 Task: In Heading Arial with underline. Font size of heading  '18'Font style of data Calibri. Font size of data  9Alignment of headline & data Align center. Fill color in heading,  RedFont color of data Black Apply border in Data No BorderIn the sheet   Sparkle Sales review book
Action: Mouse moved to (290, 595)
Screenshot: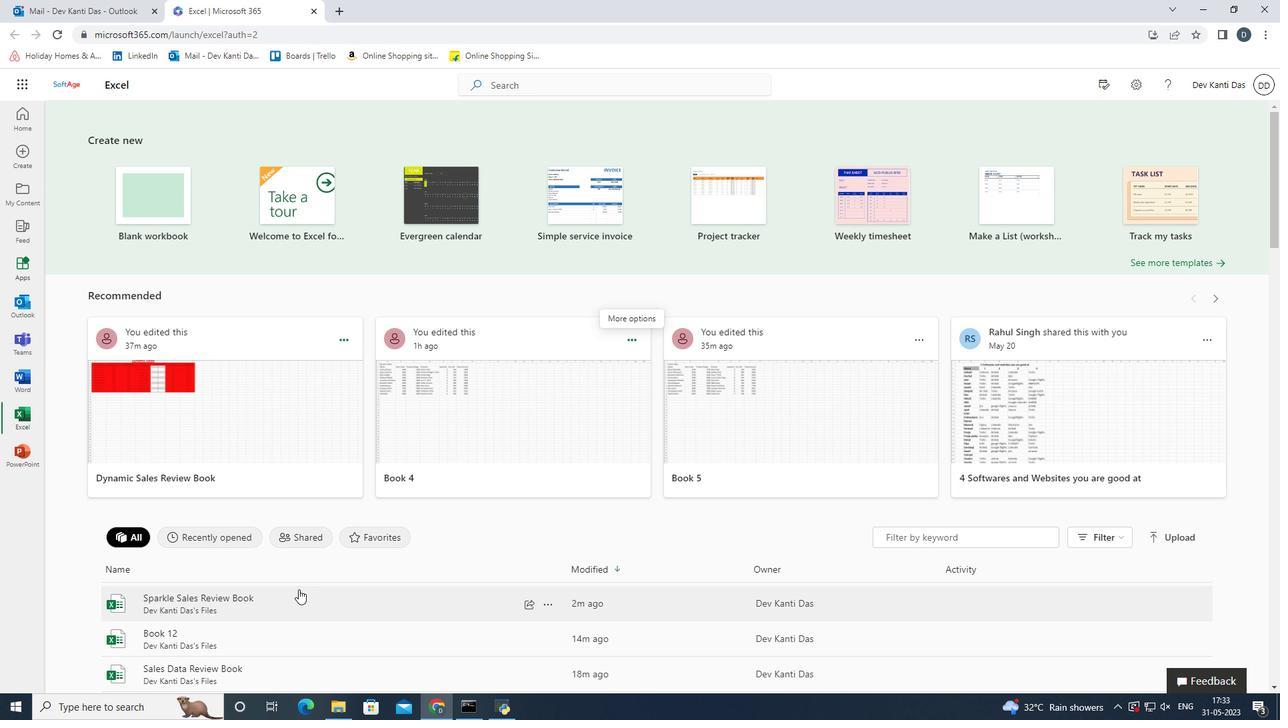 
Action: Mouse pressed left at (290, 595)
Screenshot: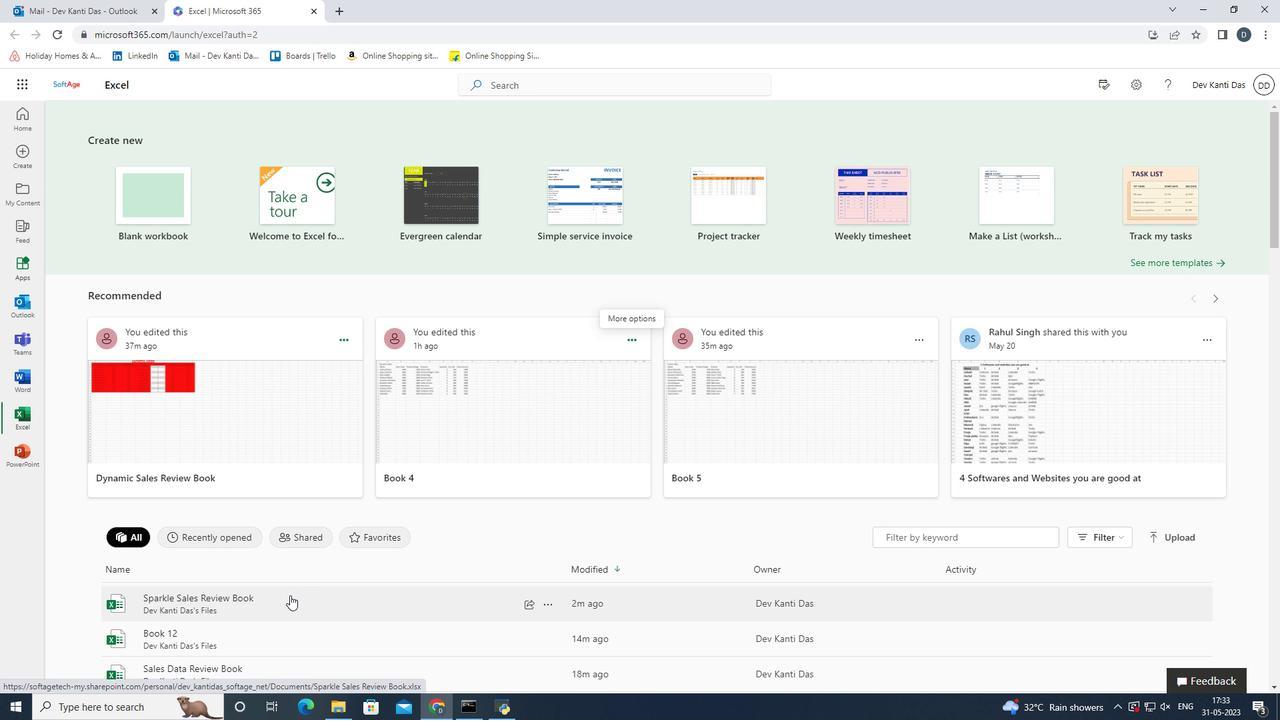 
Action: Mouse moved to (131, 234)
Screenshot: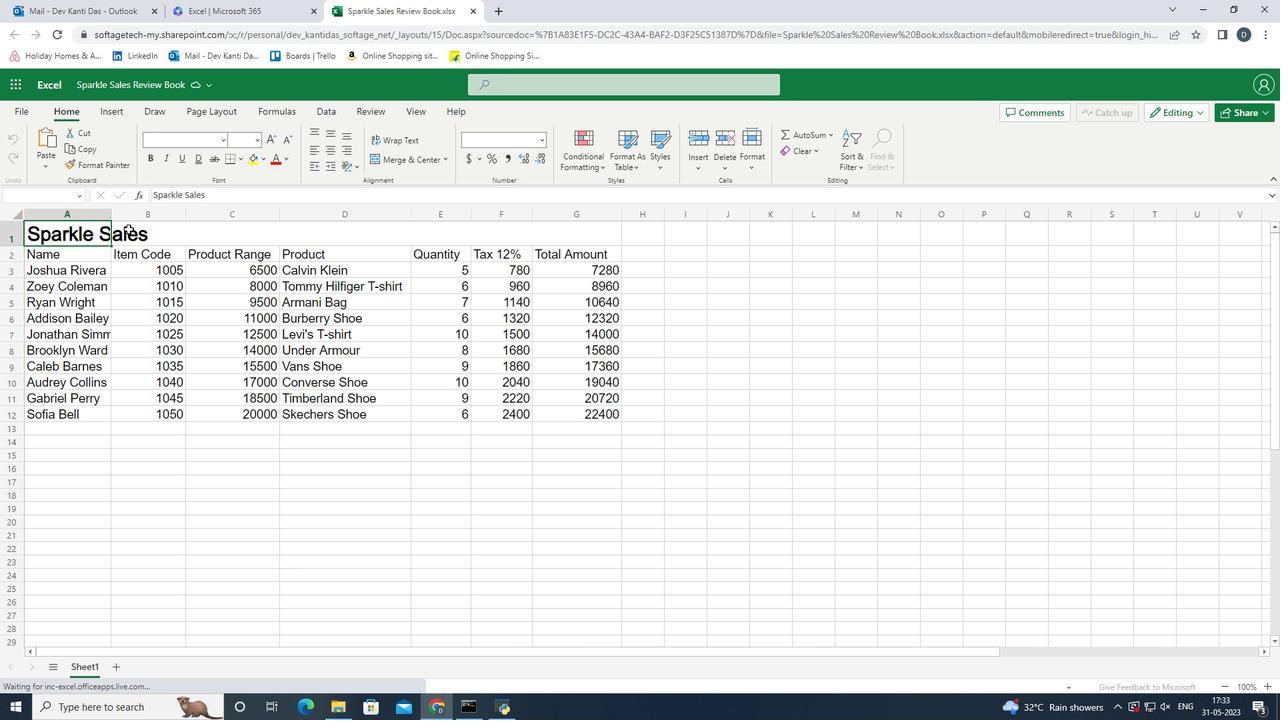 
Action: Mouse pressed left at (131, 234)
Screenshot: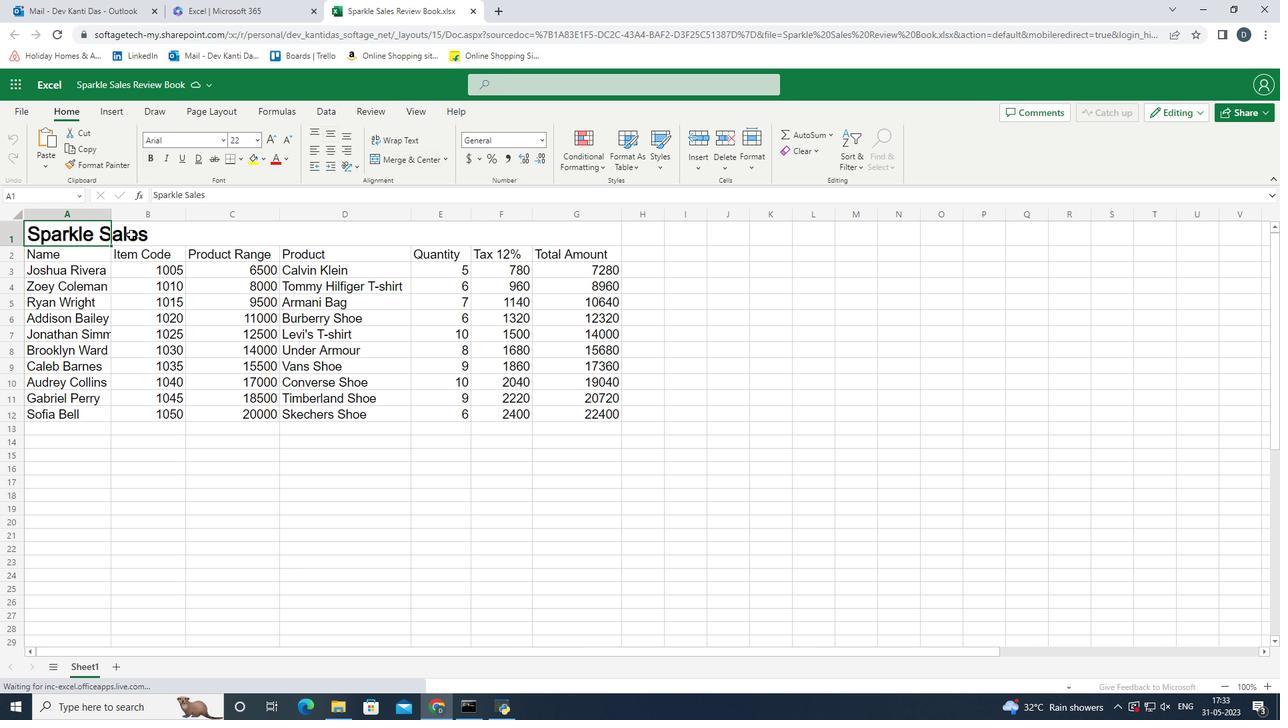 
Action: Mouse moved to (178, 155)
Screenshot: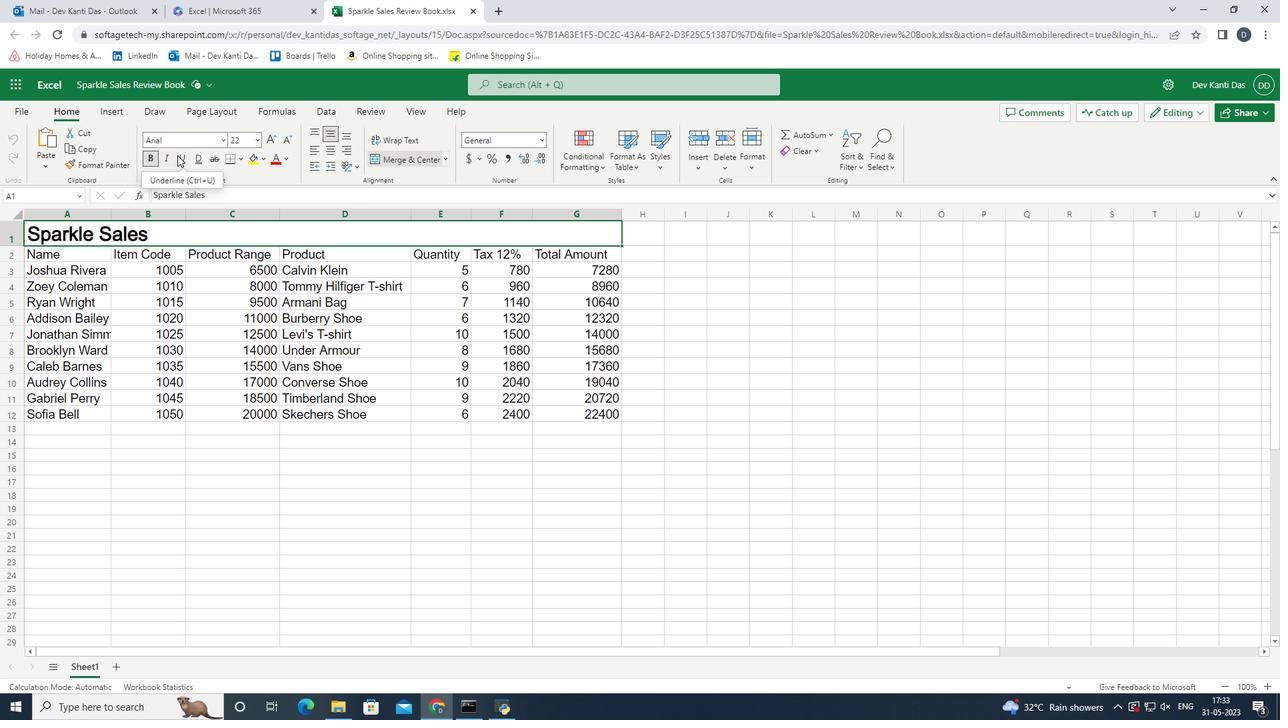 
Action: Mouse pressed left at (178, 155)
Screenshot: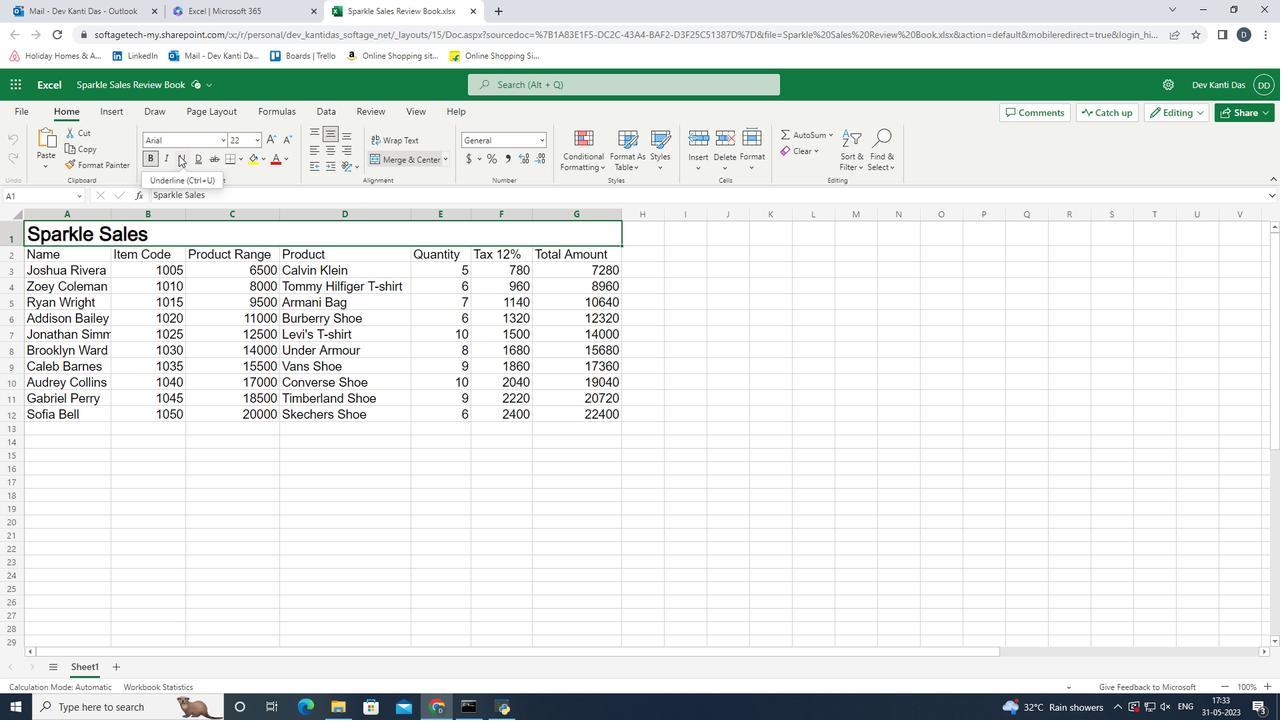 
Action: Mouse moved to (258, 140)
Screenshot: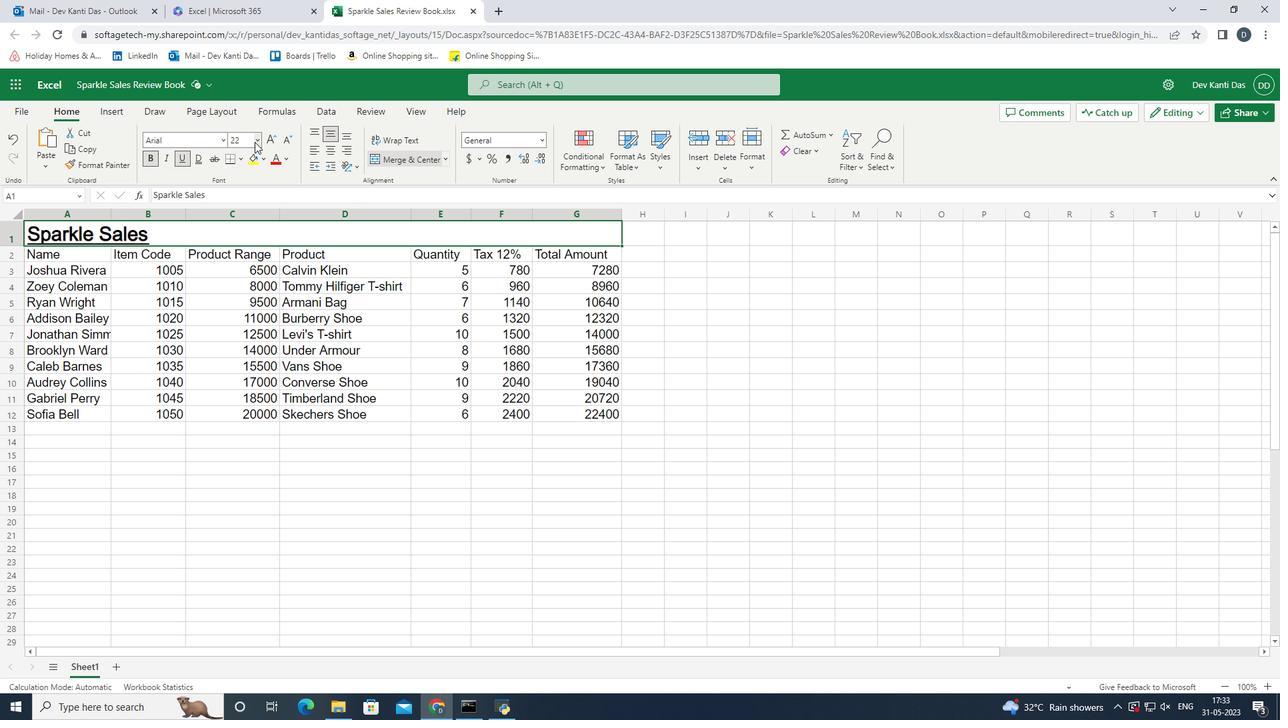 
Action: Mouse pressed left at (258, 140)
Screenshot: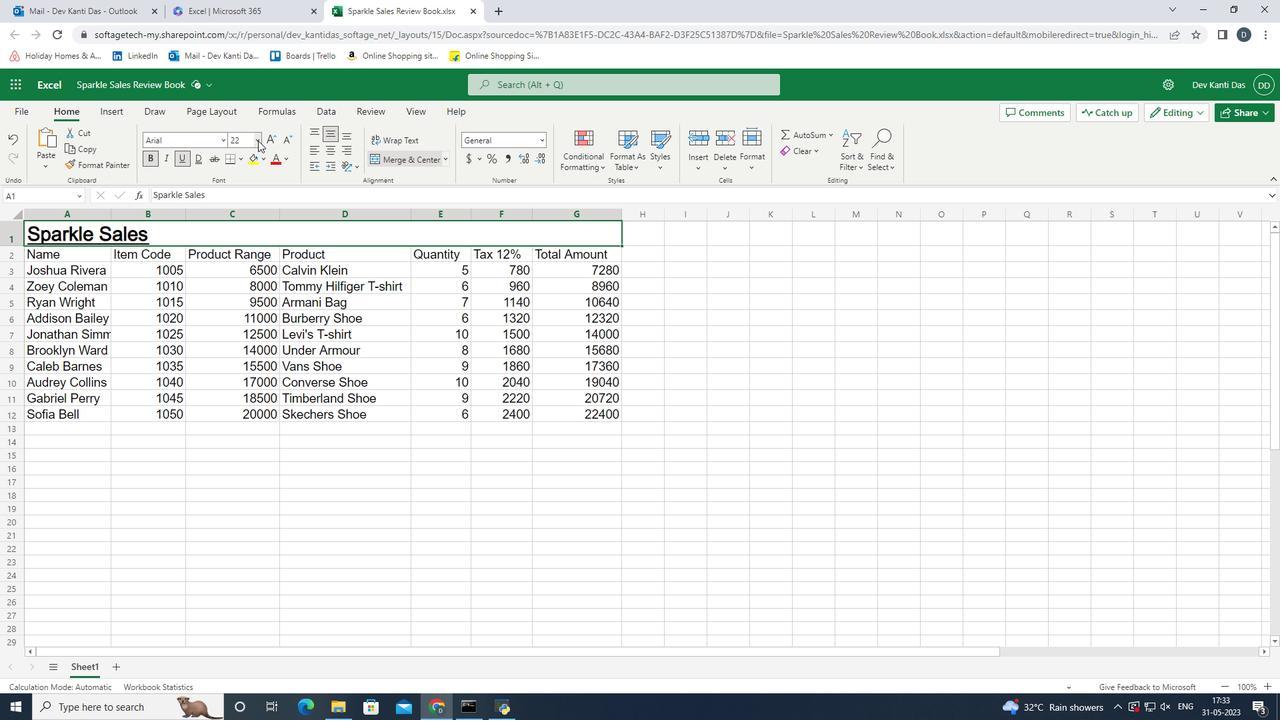 
Action: Mouse moved to (245, 288)
Screenshot: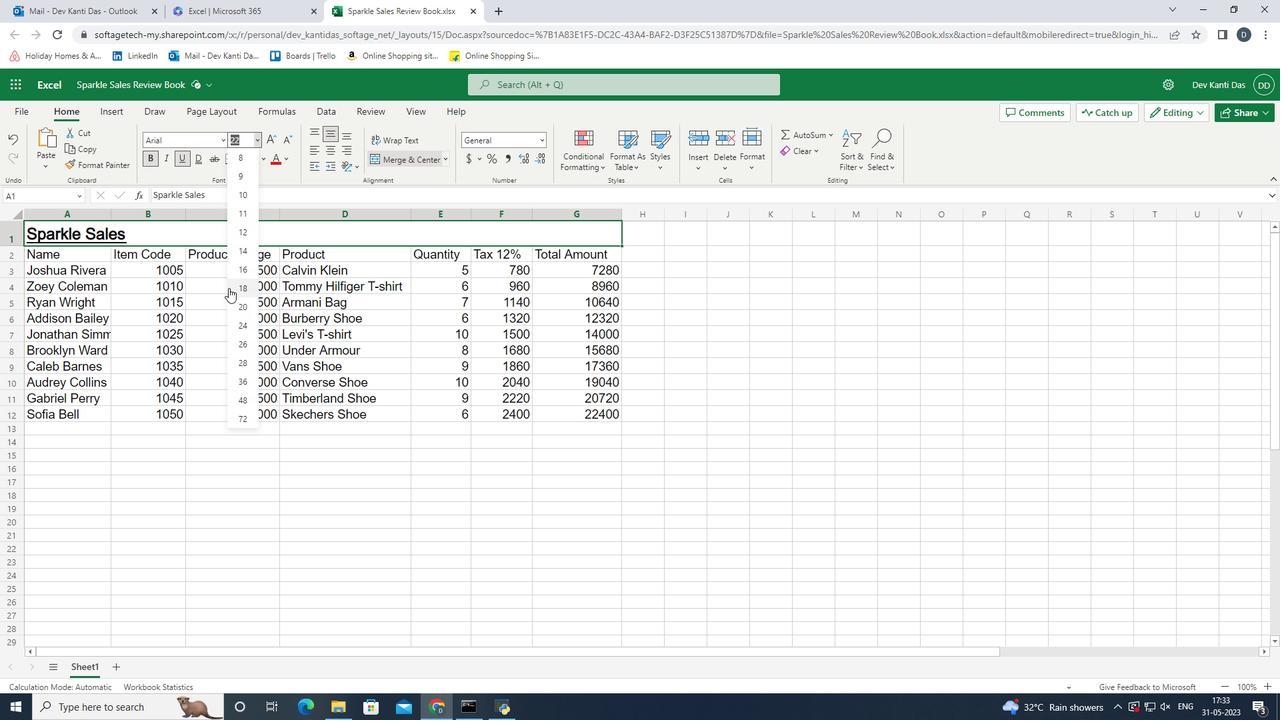 
Action: Mouse pressed left at (245, 288)
Screenshot: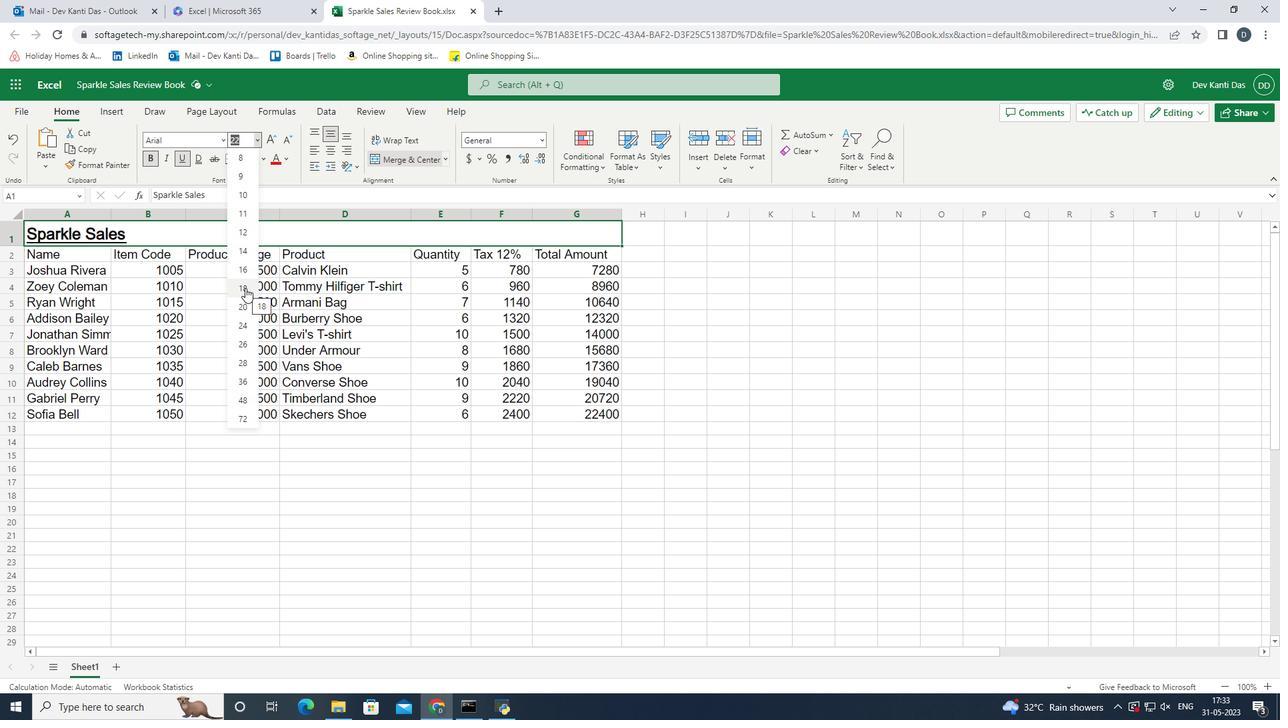 
Action: Mouse moved to (72, 255)
Screenshot: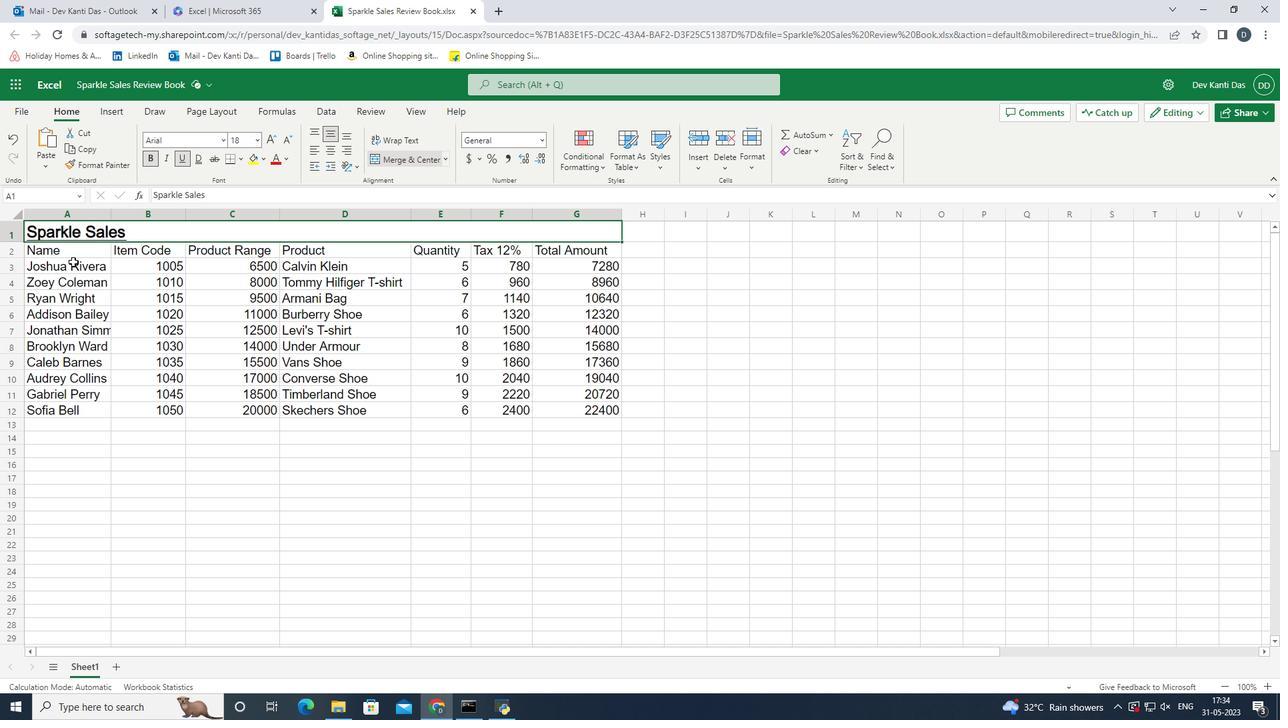
Action: Mouse pressed left at (72, 255)
Screenshot: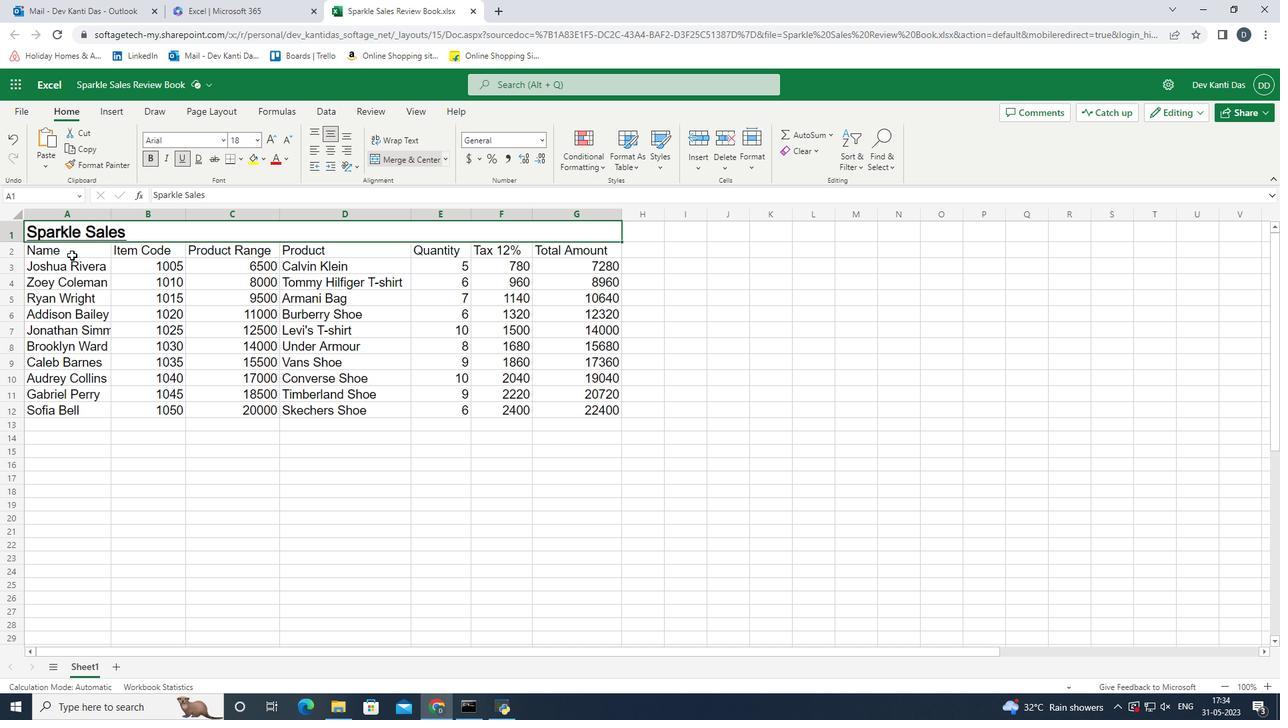 
Action: Mouse moved to (78, 250)
Screenshot: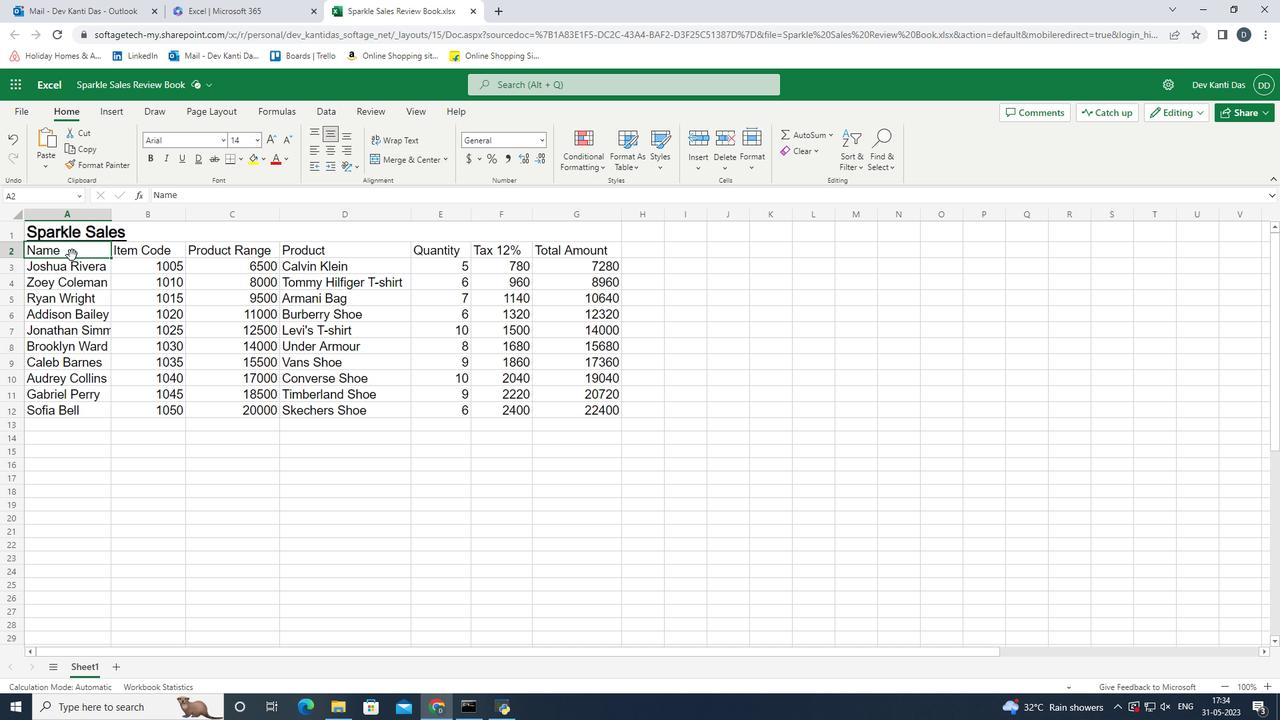 
Action: Mouse pressed left at (78, 250)
Screenshot: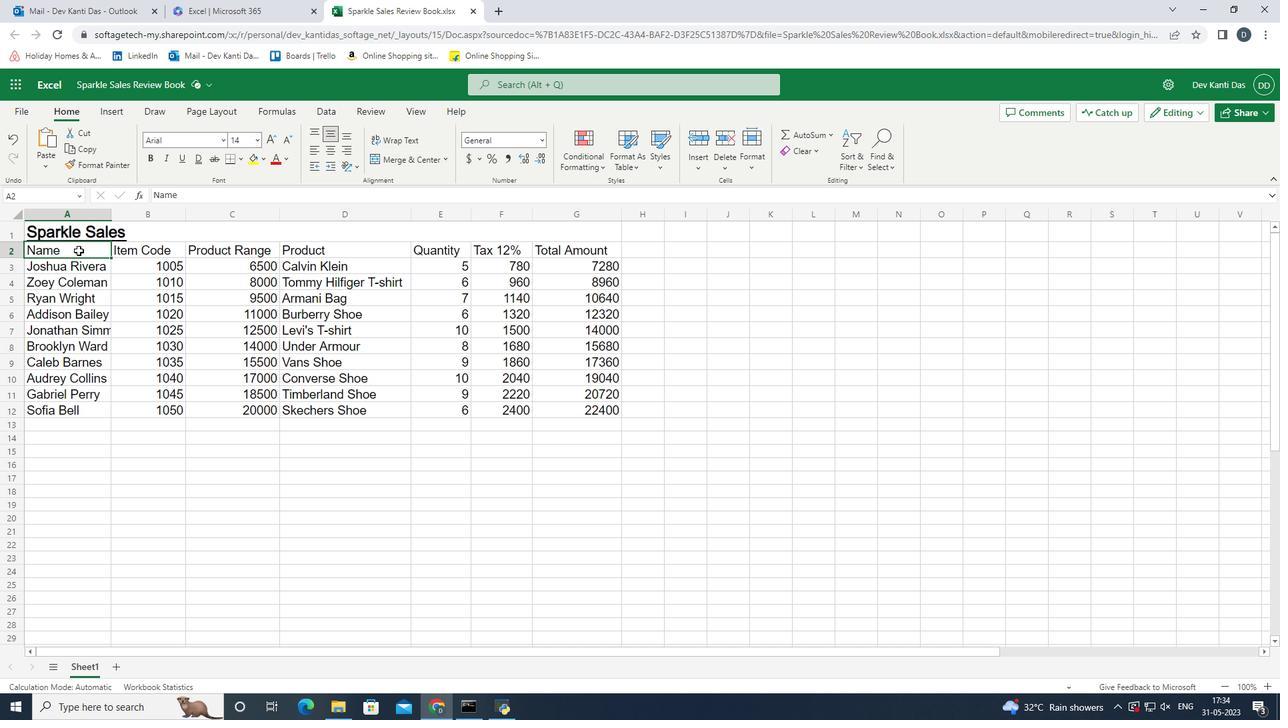 
Action: Mouse moved to (222, 142)
Screenshot: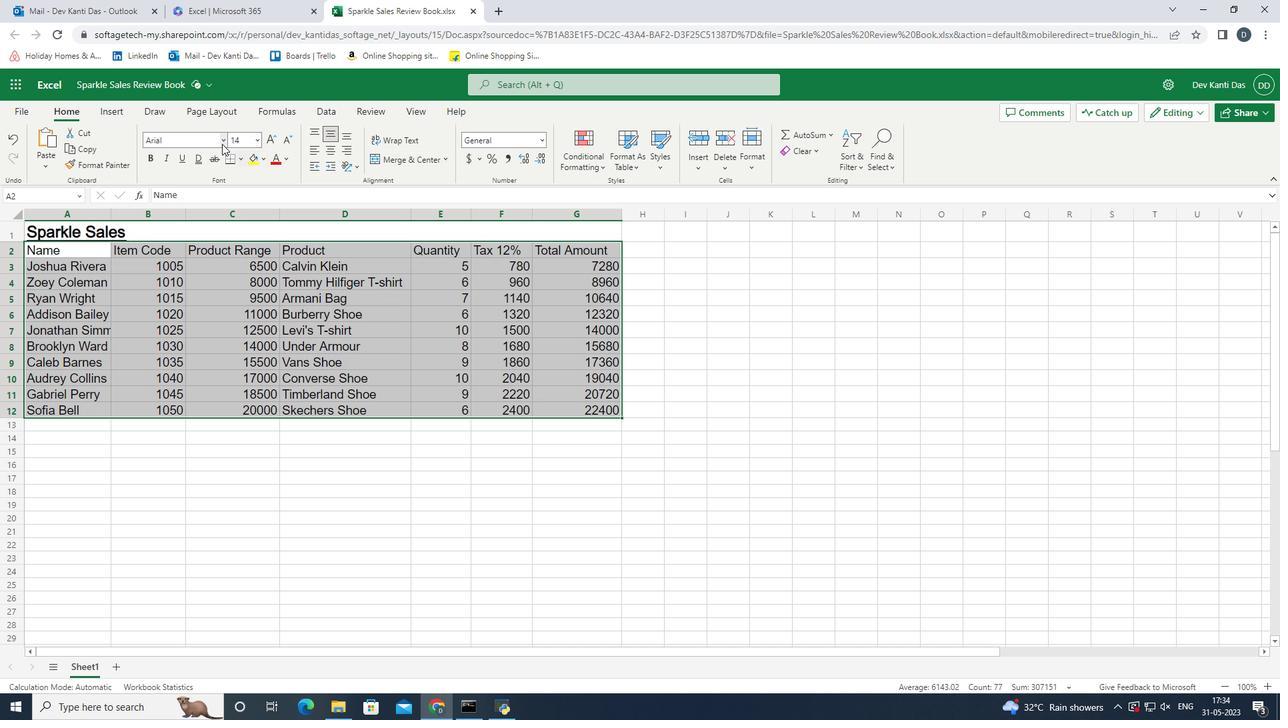 
Action: Mouse pressed left at (222, 142)
Screenshot: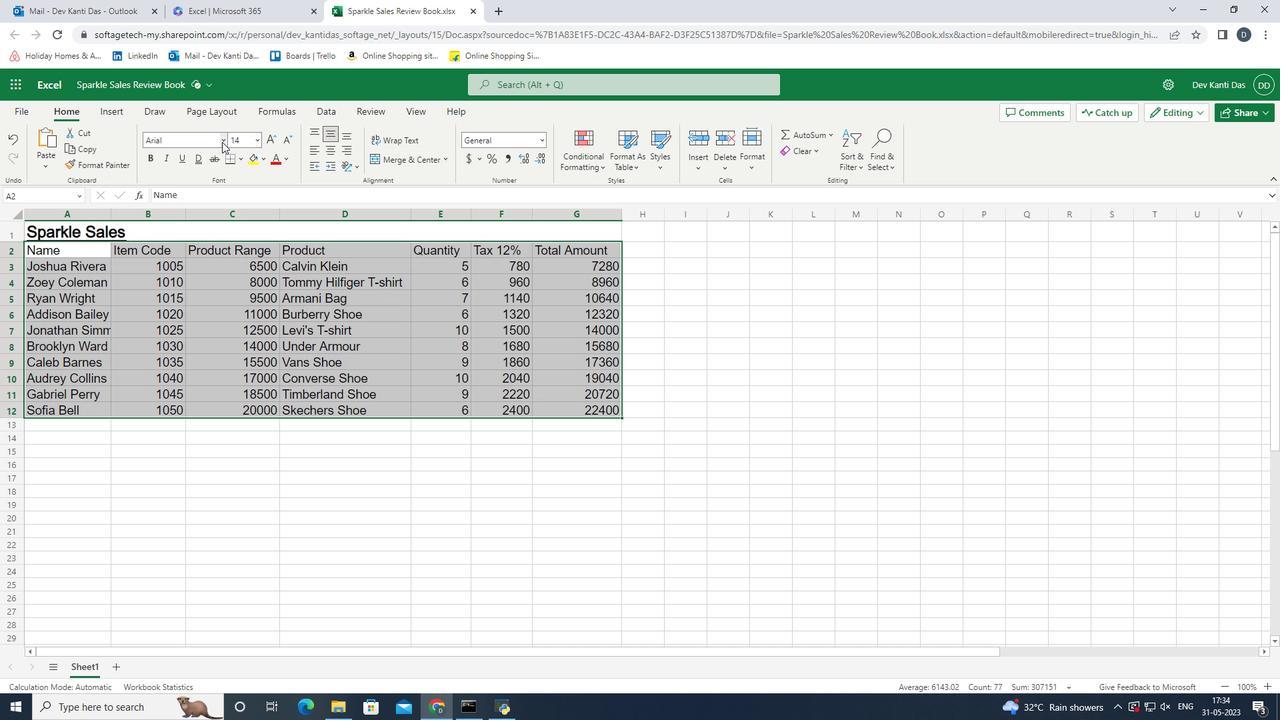 
Action: Mouse moved to (224, 141)
Screenshot: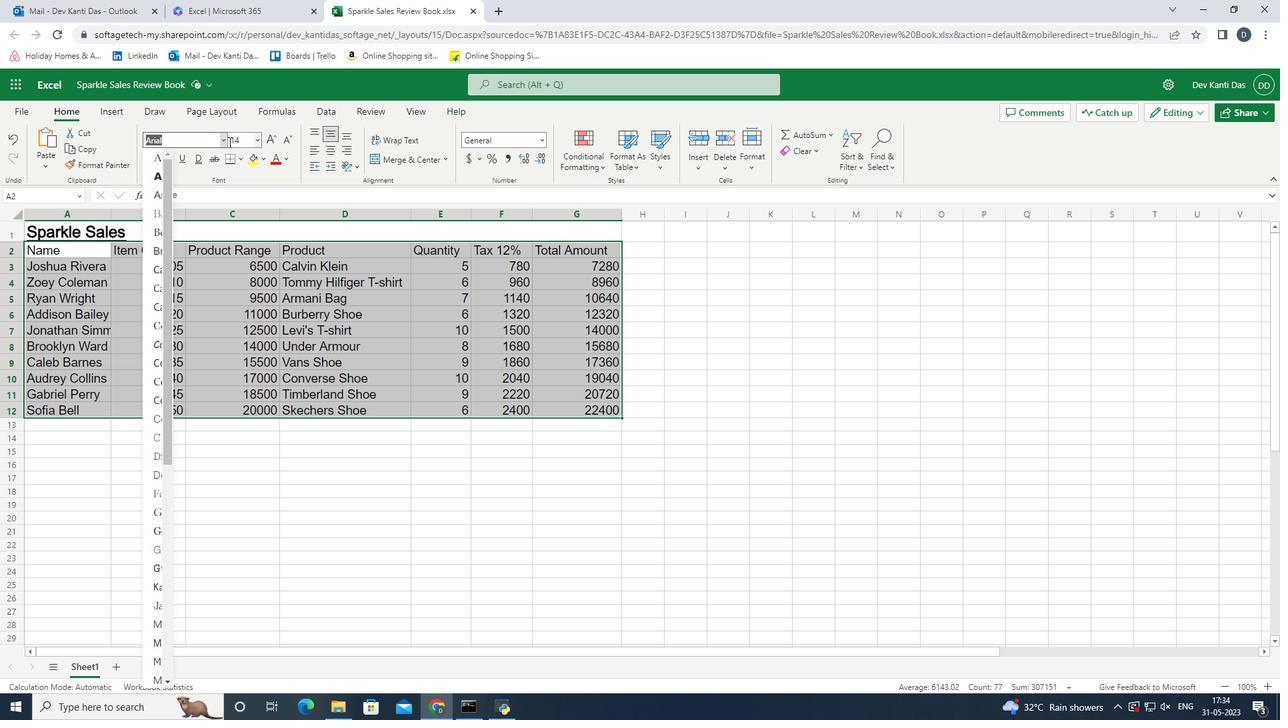 
Action: Mouse pressed left at (224, 141)
Screenshot: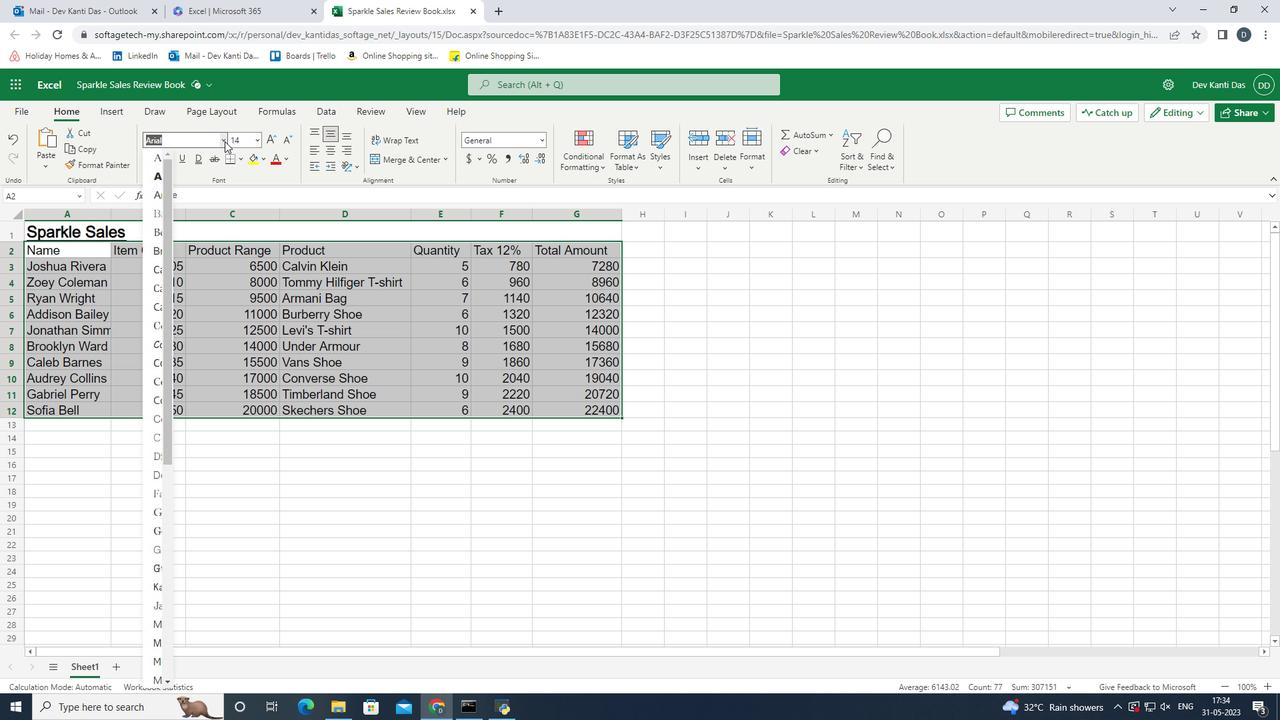 
Action: Mouse pressed left at (224, 141)
Screenshot: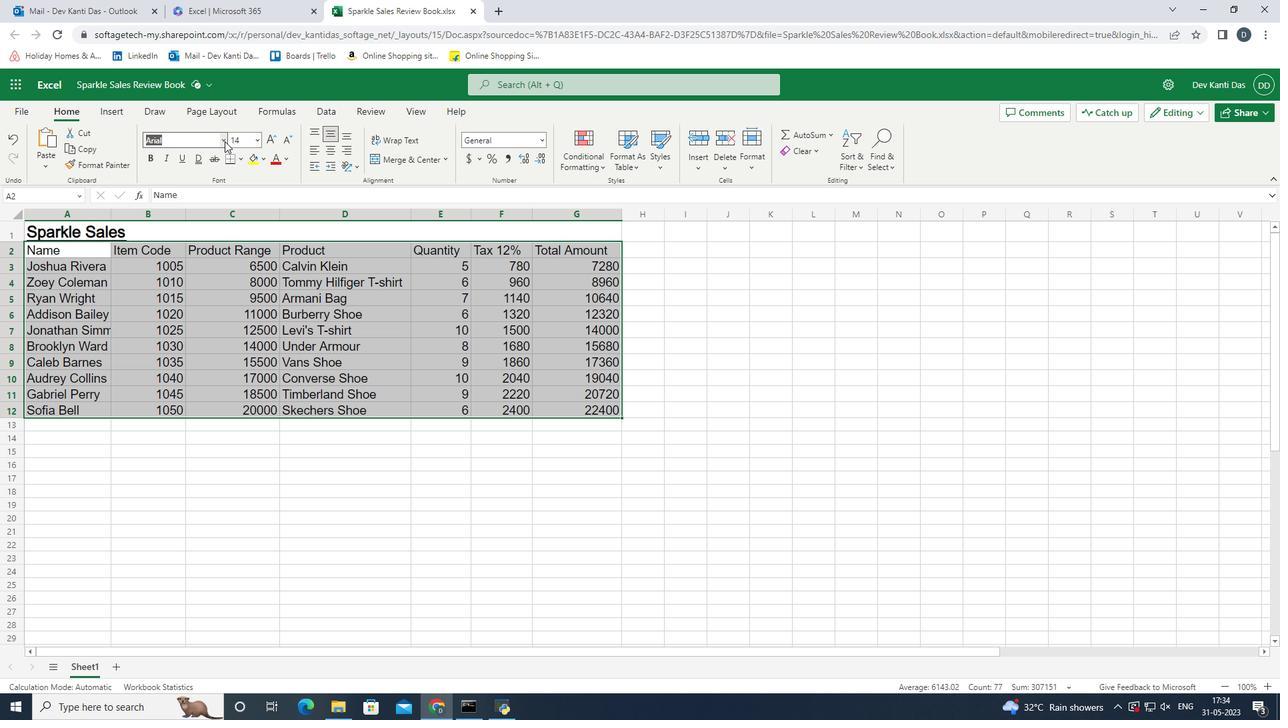 
Action: Mouse moved to (203, 272)
Screenshot: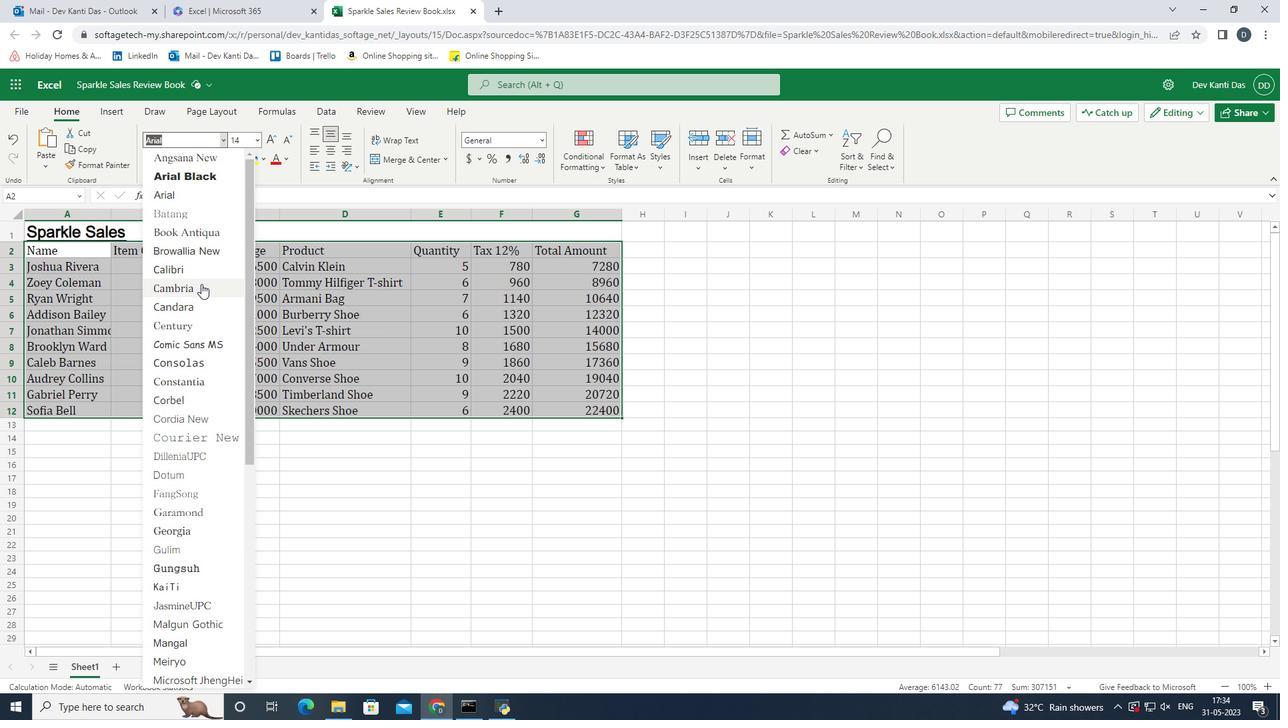 
Action: Mouse pressed left at (203, 272)
Screenshot: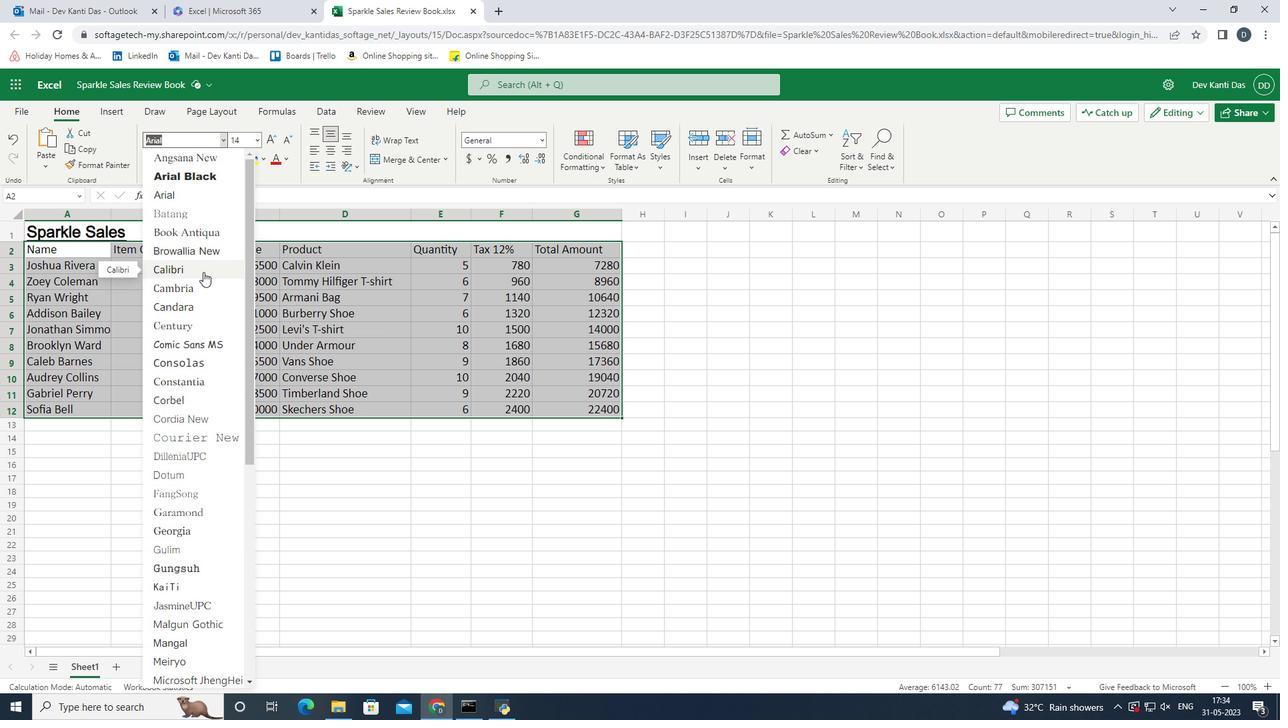 
Action: Mouse moved to (256, 138)
Screenshot: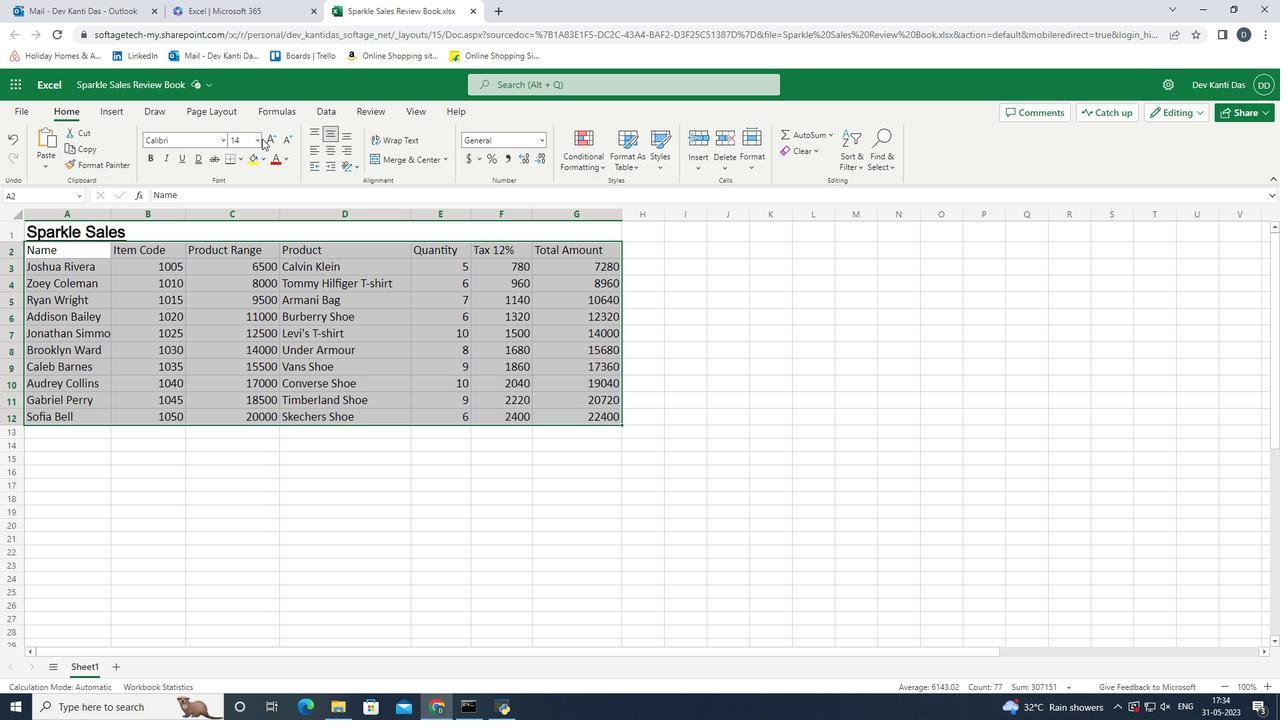 
Action: Mouse pressed left at (256, 138)
Screenshot: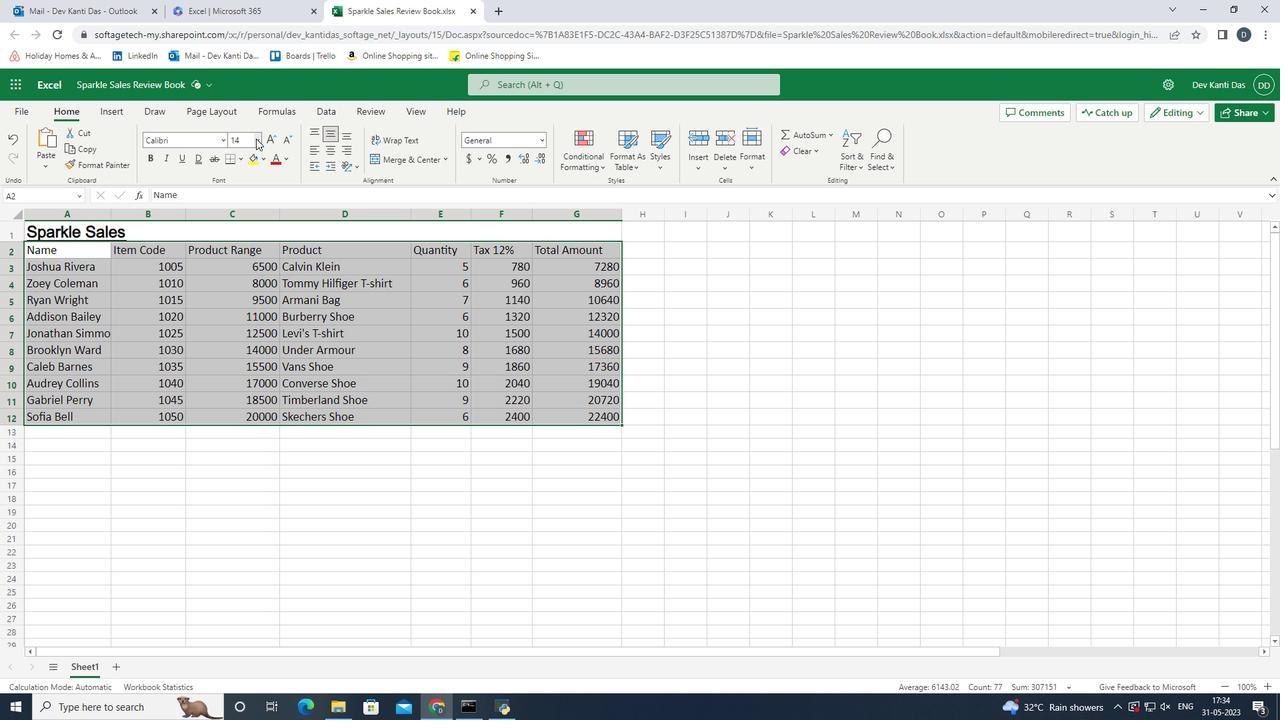 
Action: Mouse moved to (250, 180)
Screenshot: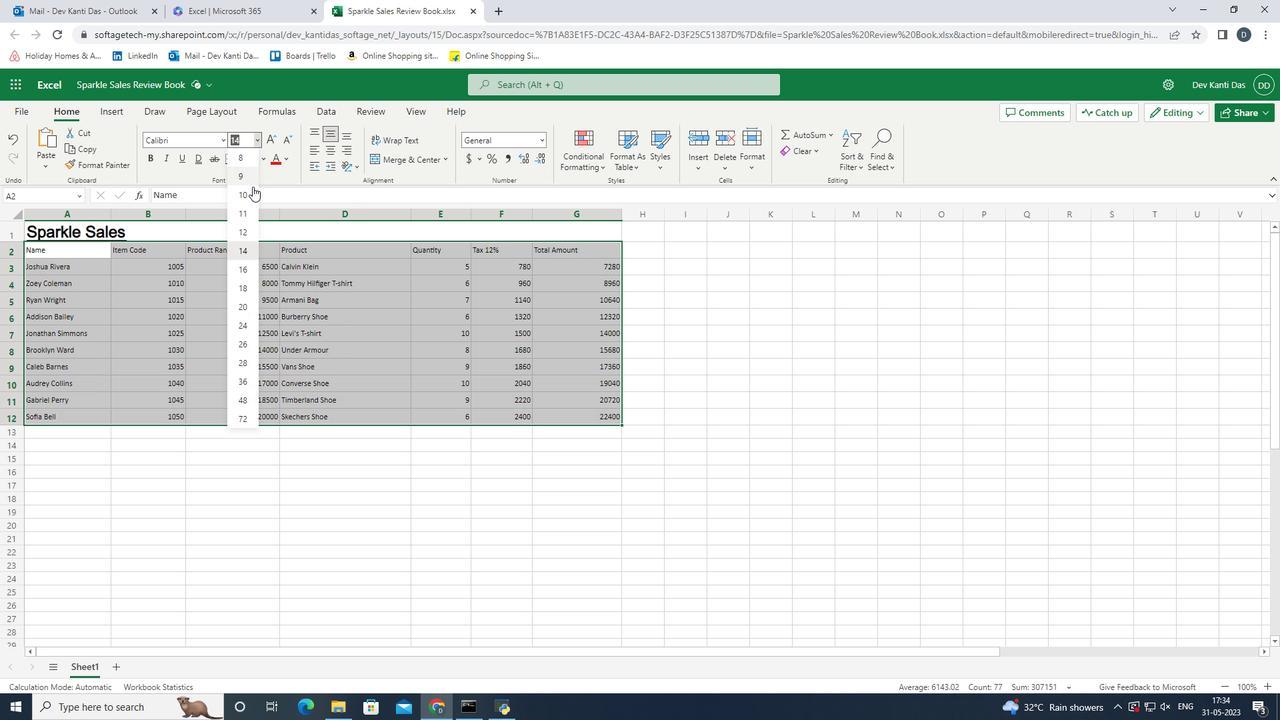 
Action: Mouse pressed left at (250, 180)
Screenshot: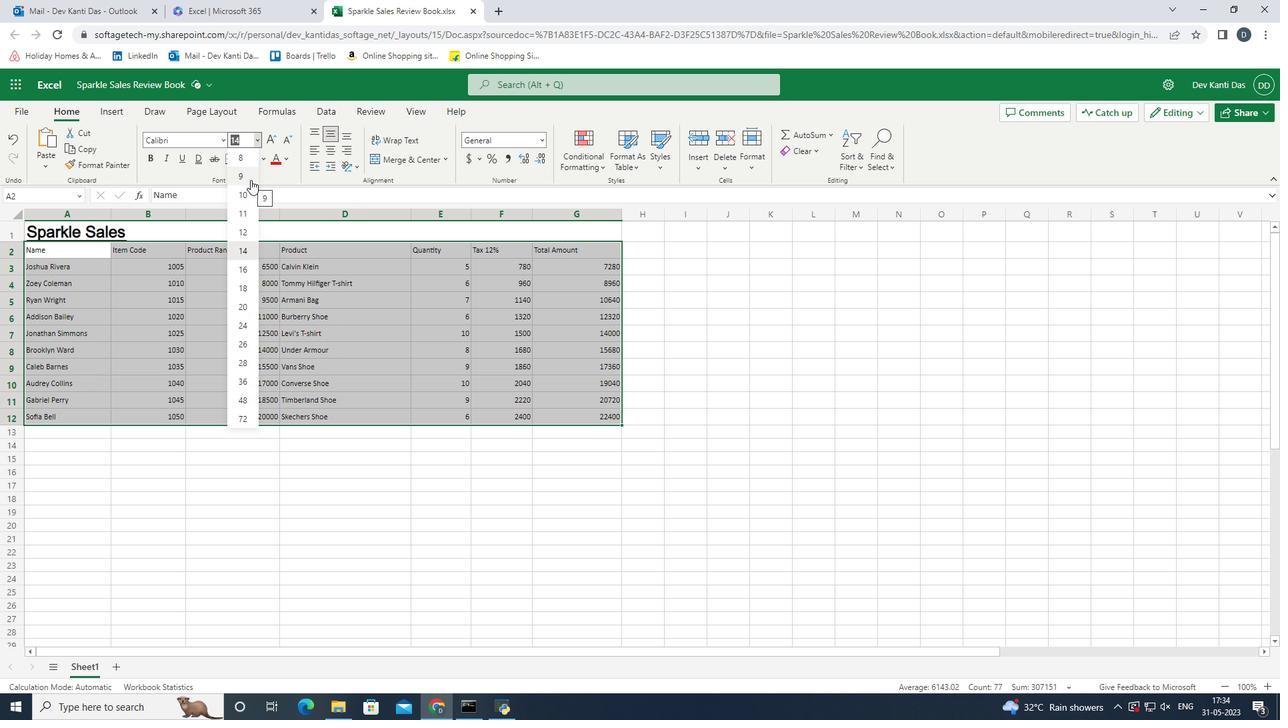 
Action: Mouse moved to (234, 229)
Screenshot: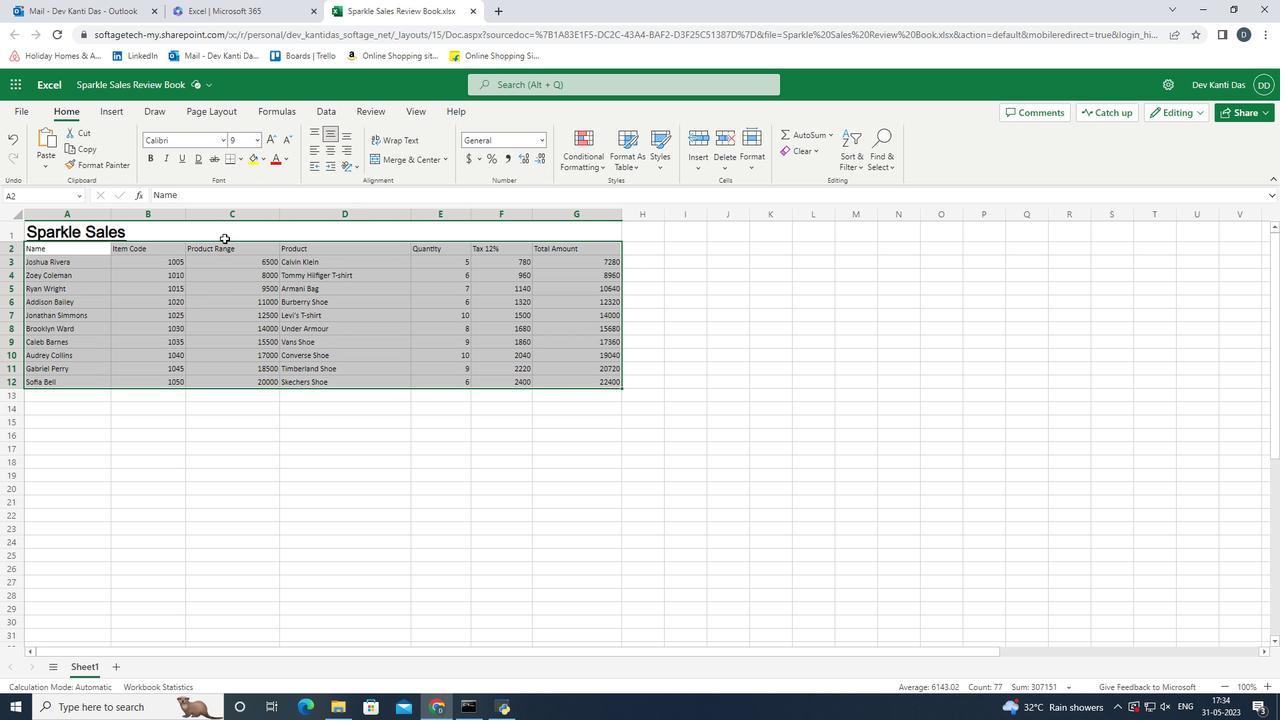 
Action: Mouse pressed left at (234, 229)
Screenshot: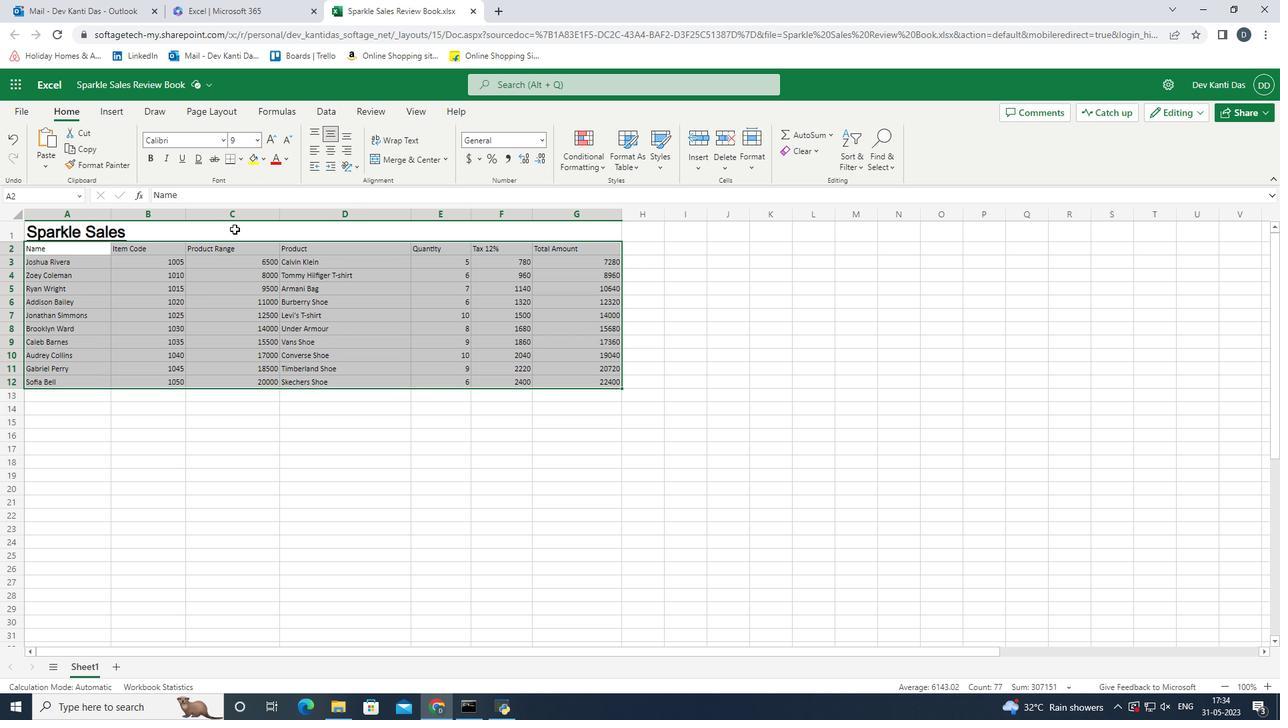 
Action: Mouse pressed left at (234, 229)
Screenshot: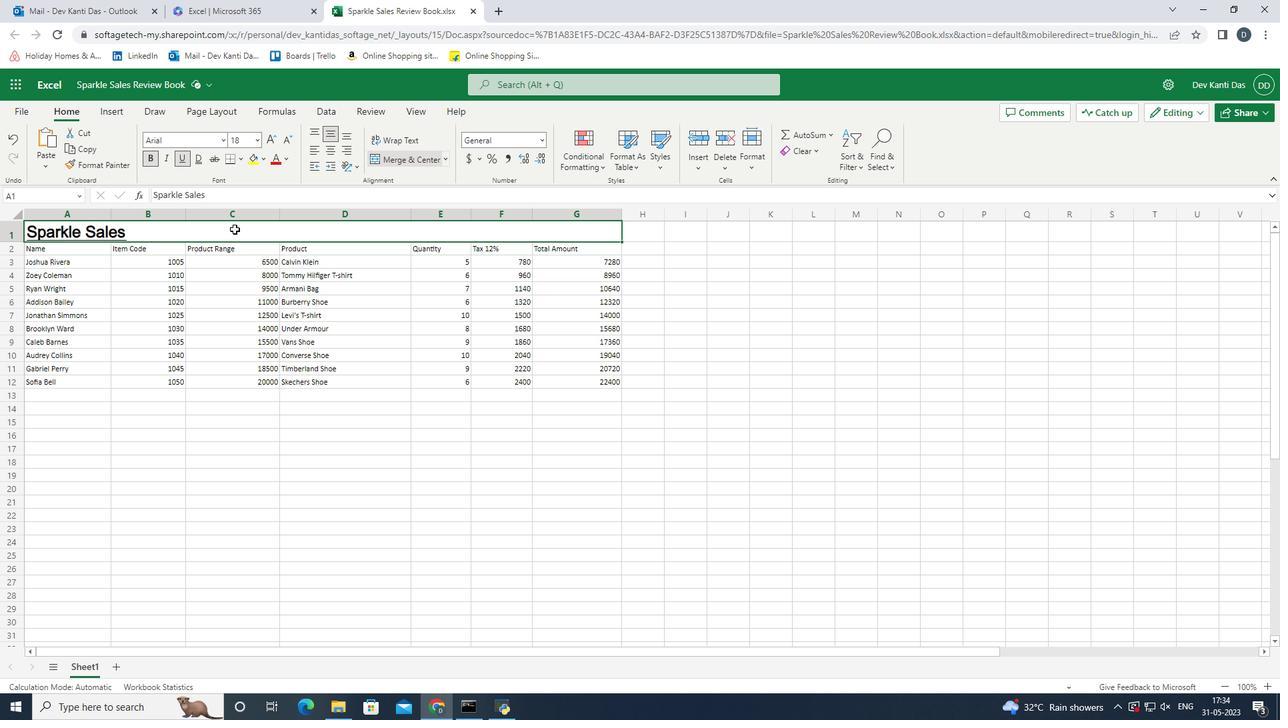 
Action: Mouse moved to (324, 152)
Screenshot: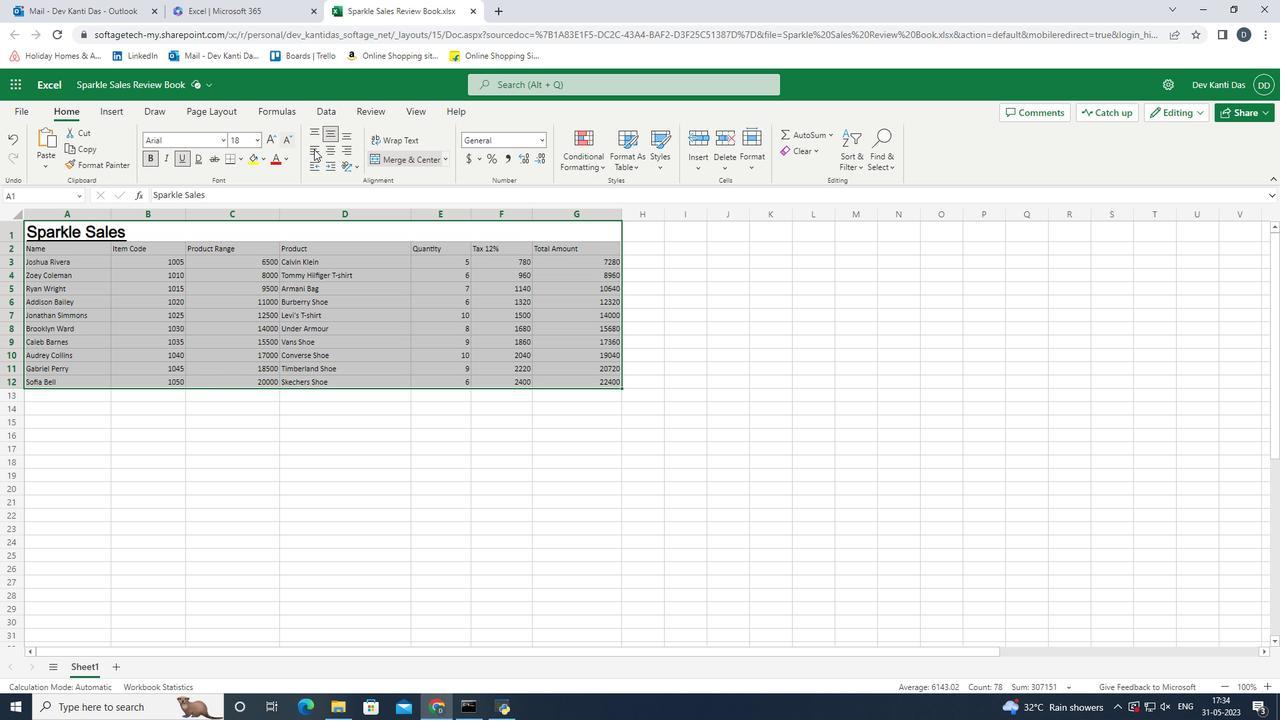 
Action: Mouse pressed left at (324, 152)
Screenshot: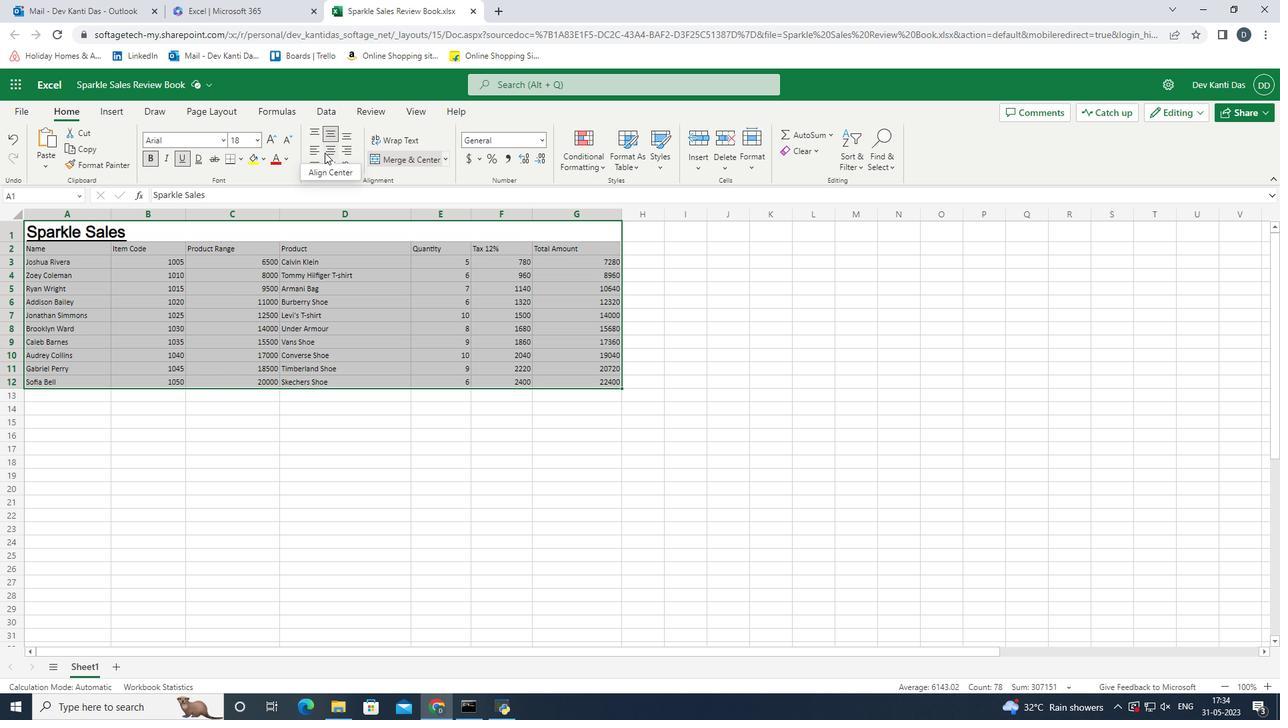 
Action: Mouse moved to (354, 228)
Screenshot: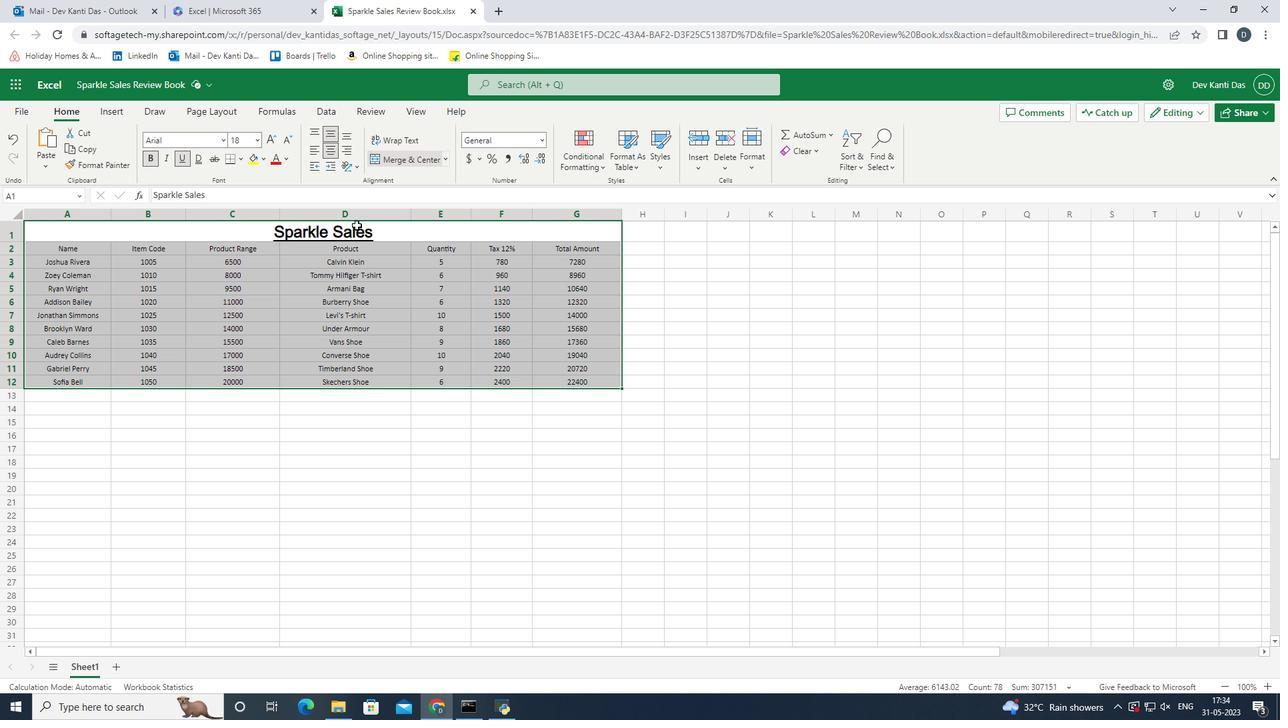 
Action: Mouse pressed left at (354, 228)
Screenshot: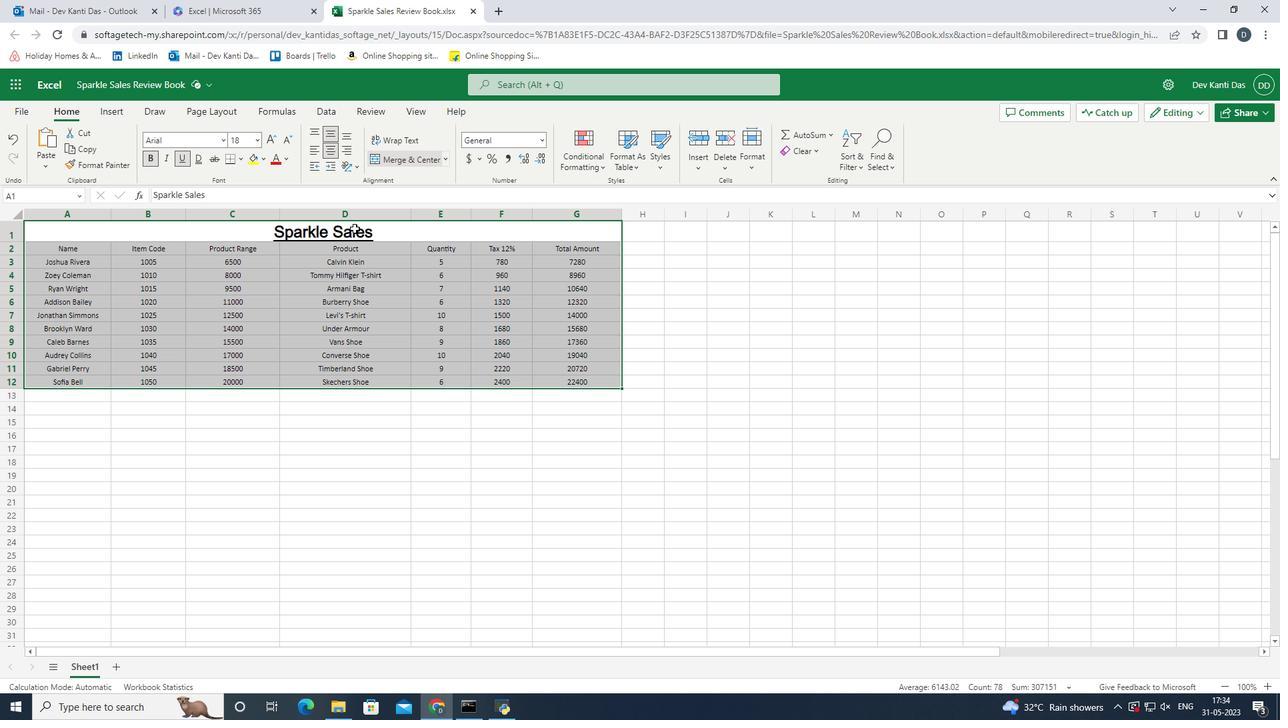 
Action: Mouse moved to (274, 164)
Screenshot: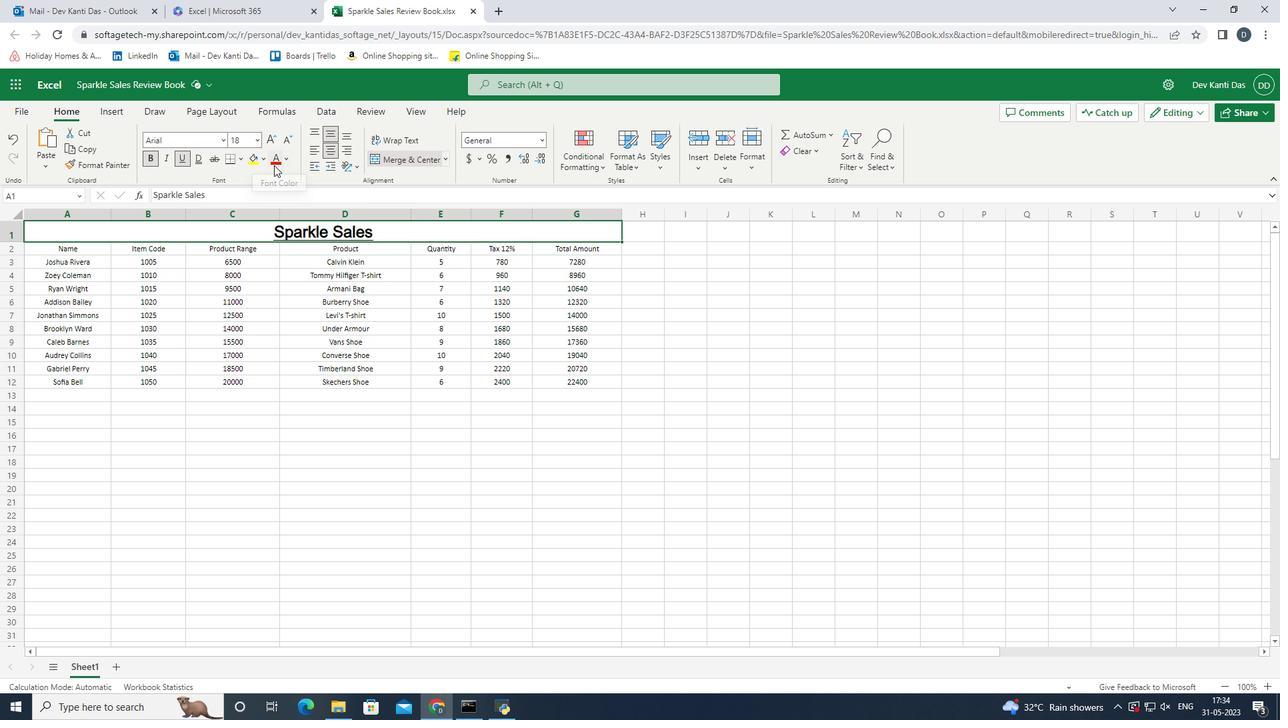 
Action: Mouse pressed left at (274, 164)
Screenshot: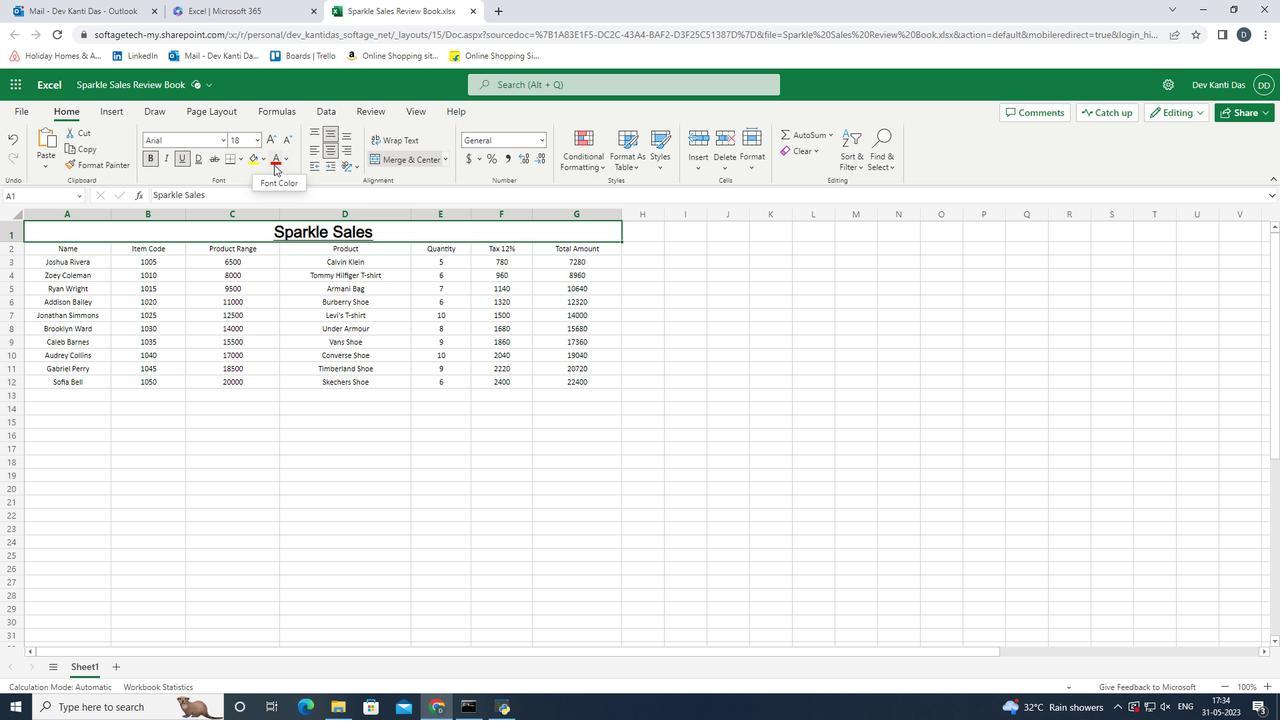 
Action: Mouse moved to (74, 250)
Screenshot: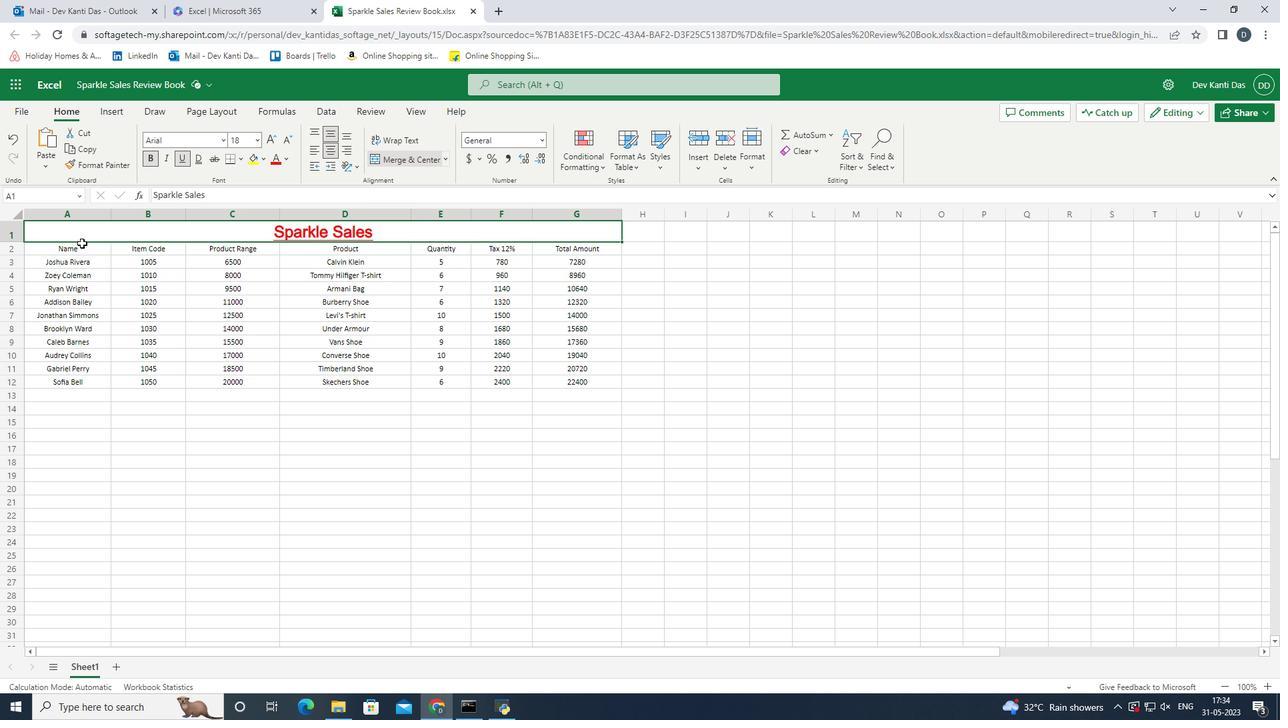 
Action: Mouse pressed left at (74, 250)
Screenshot: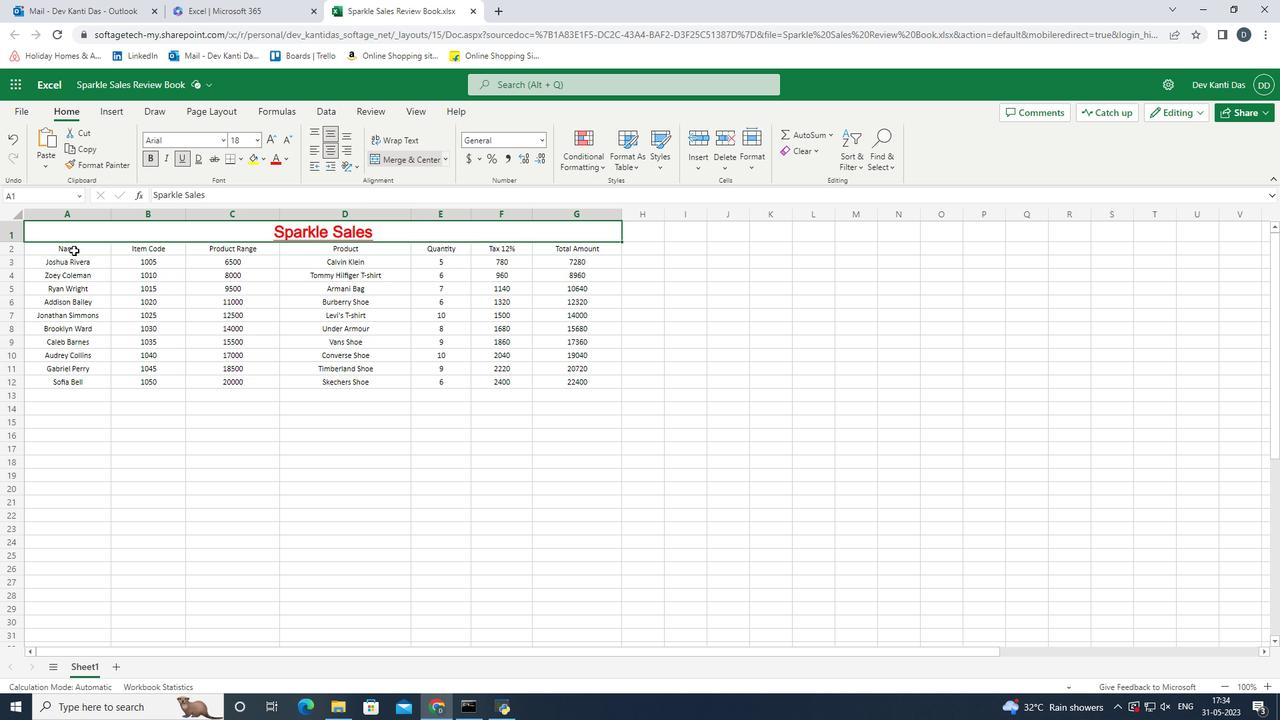 
Action: Mouse moved to (80, 248)
Screenshot: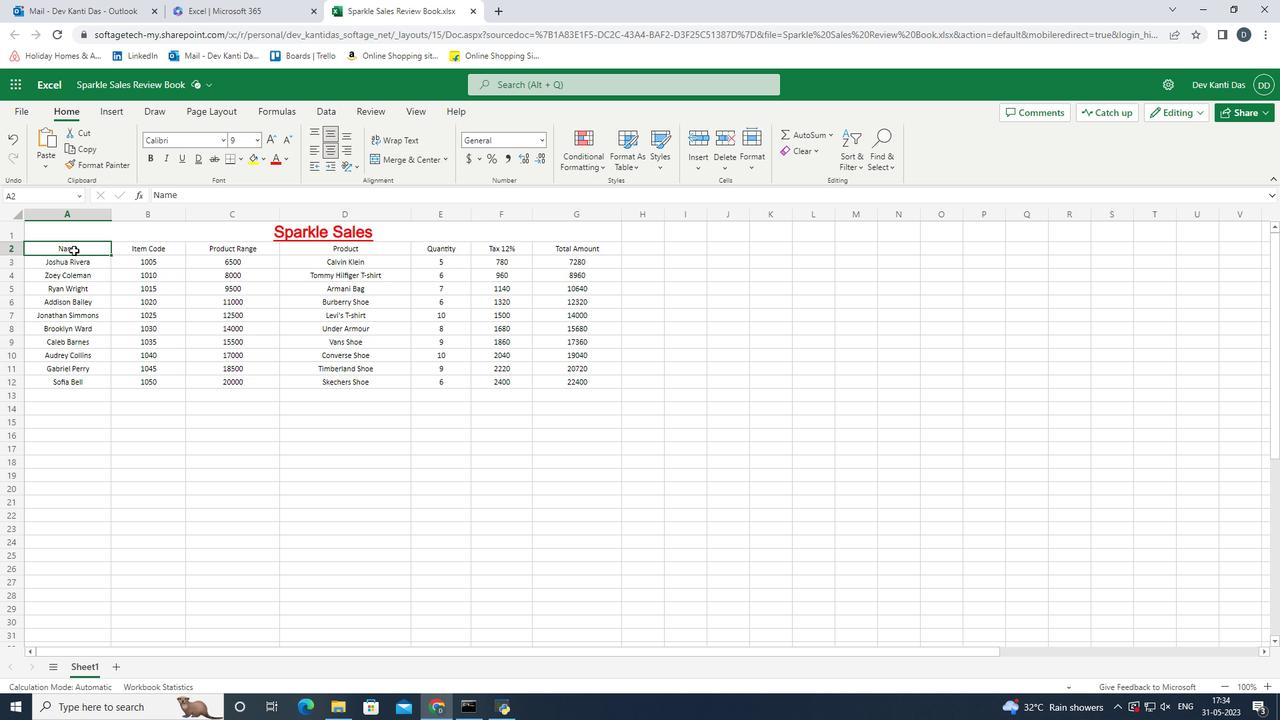
Action: Mouse pressed left at (80, 248)
Screenshot: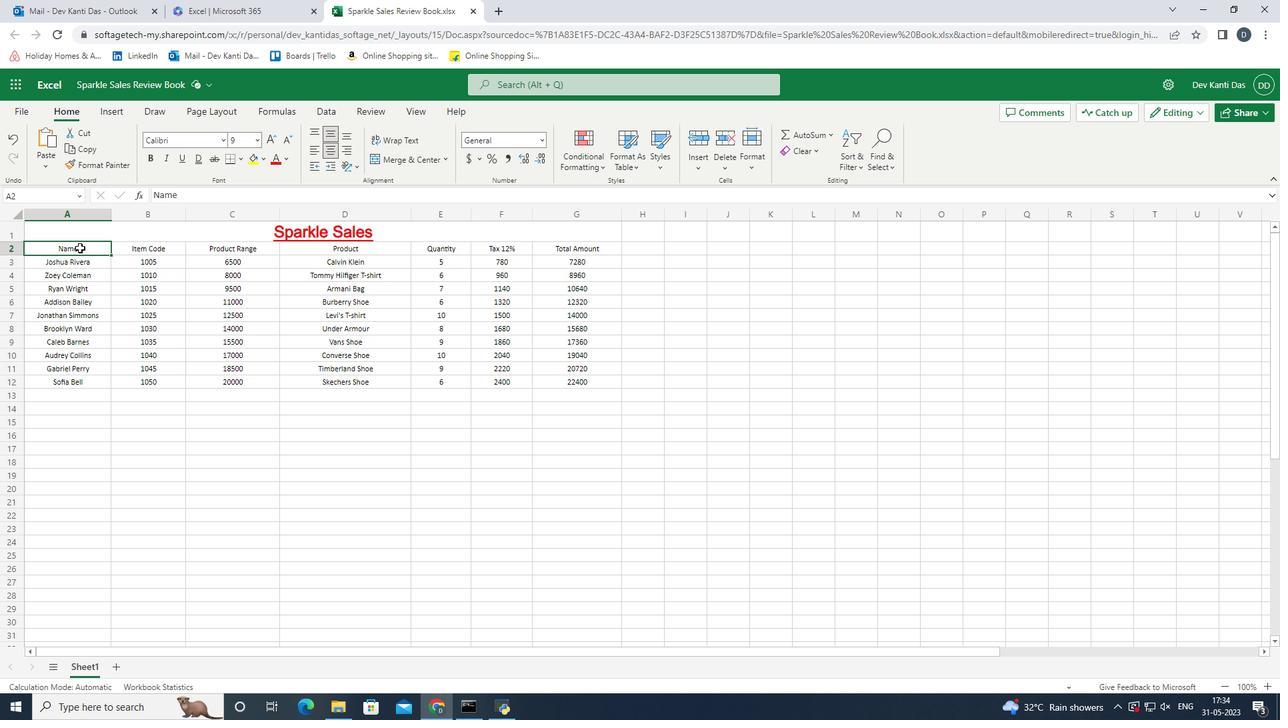 
Action: Mouse moved to (286, 160)
Screenshot: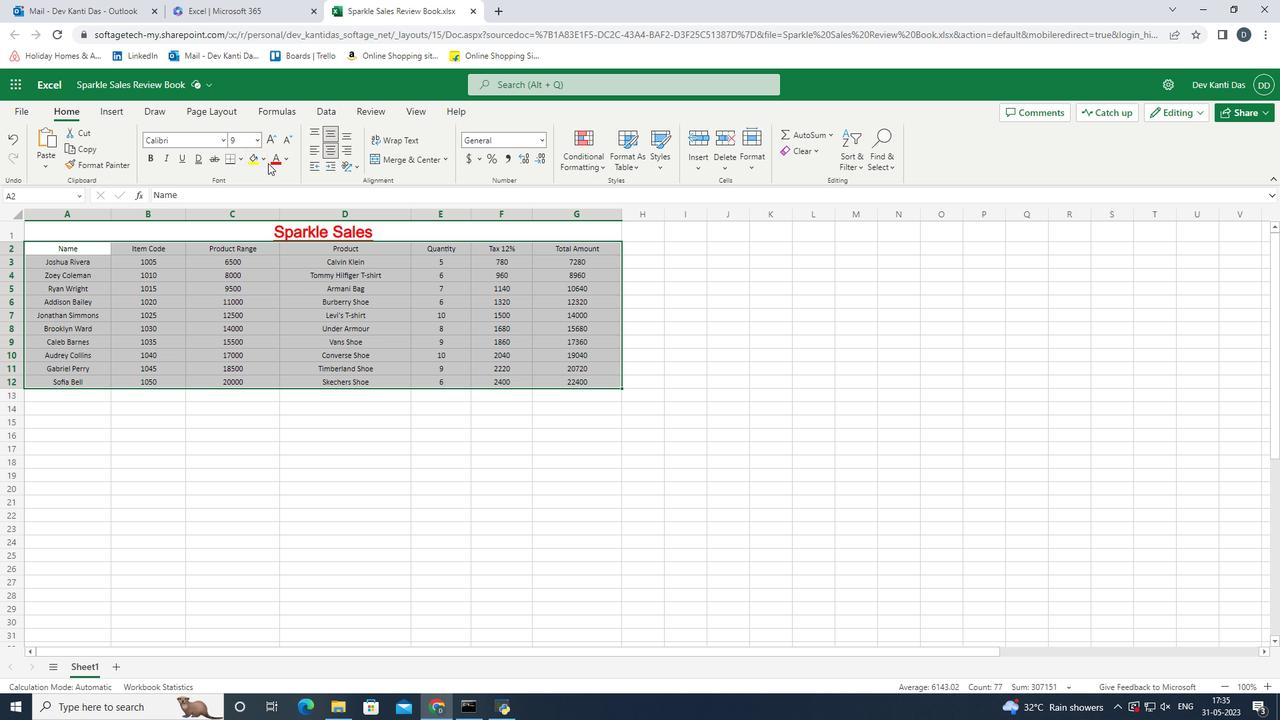 
Action: Mouse pressed left at (286, 160)
Screenshot: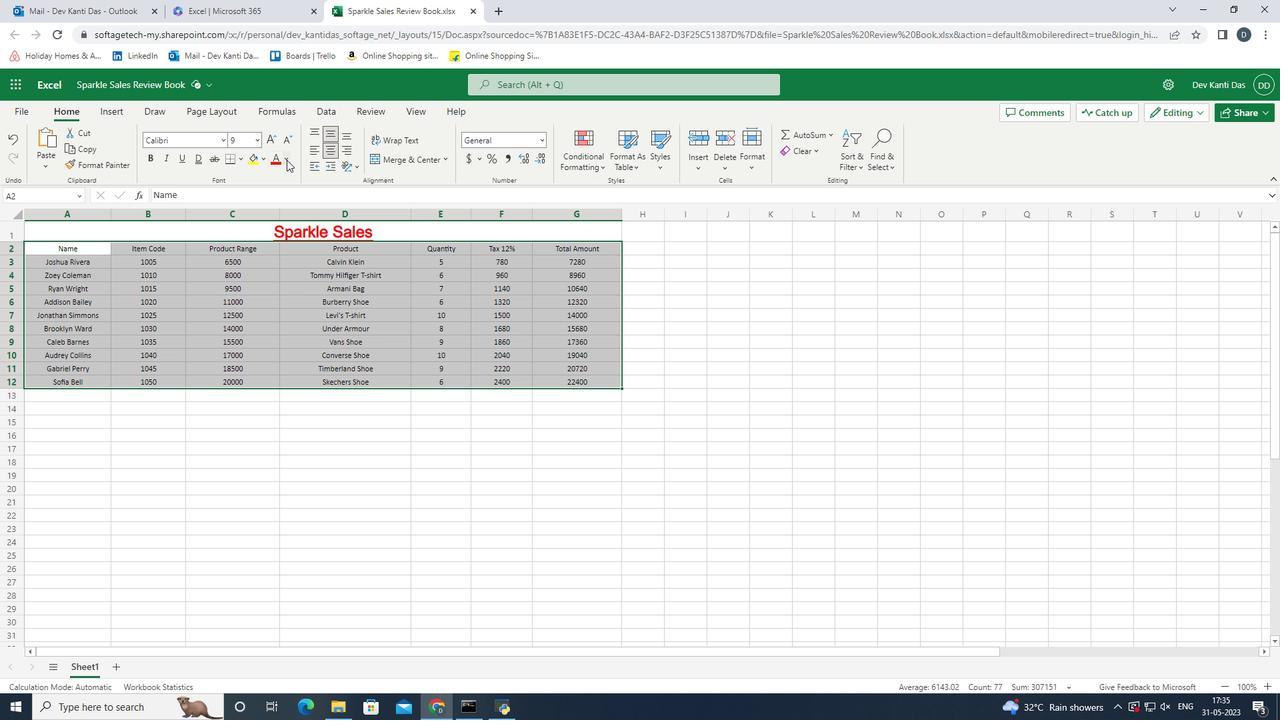 
Action: Mouse moved to (300, 218)
Screenshot: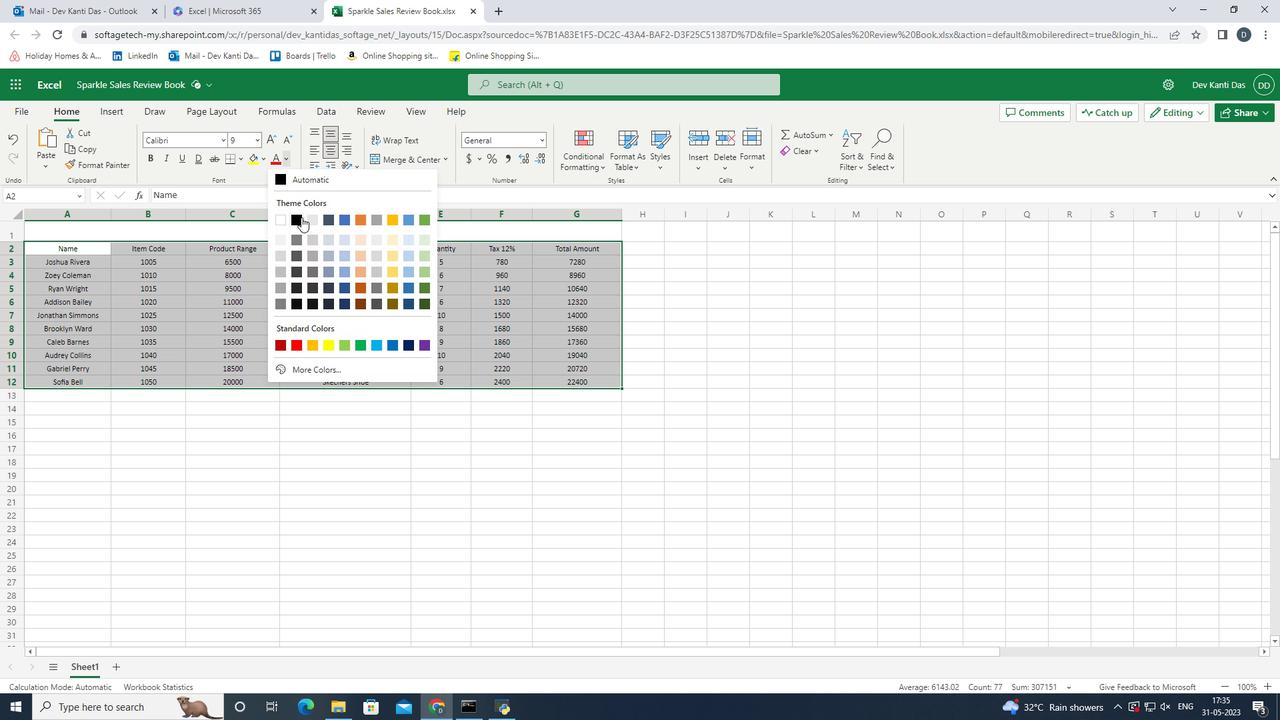 
Action: Mouse pressed left at (300, 218)
Screenshot: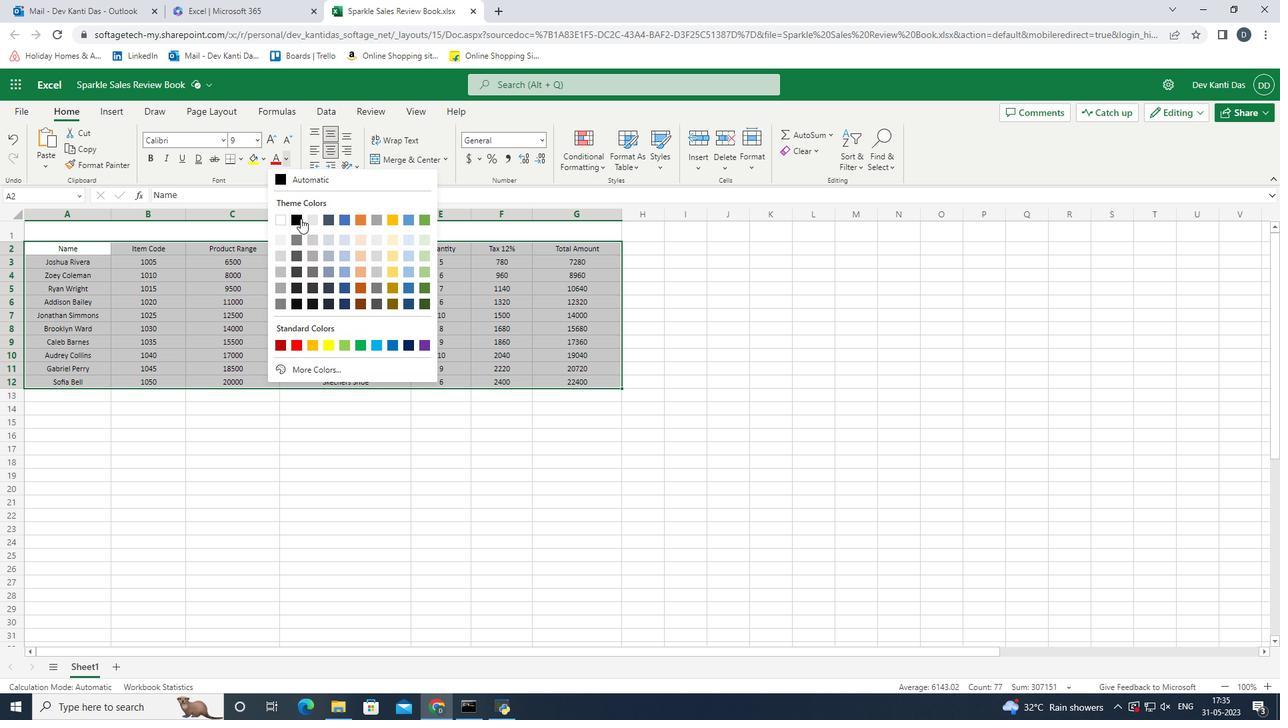 
Action: Mouse moved to (524, 369)
Screenshot: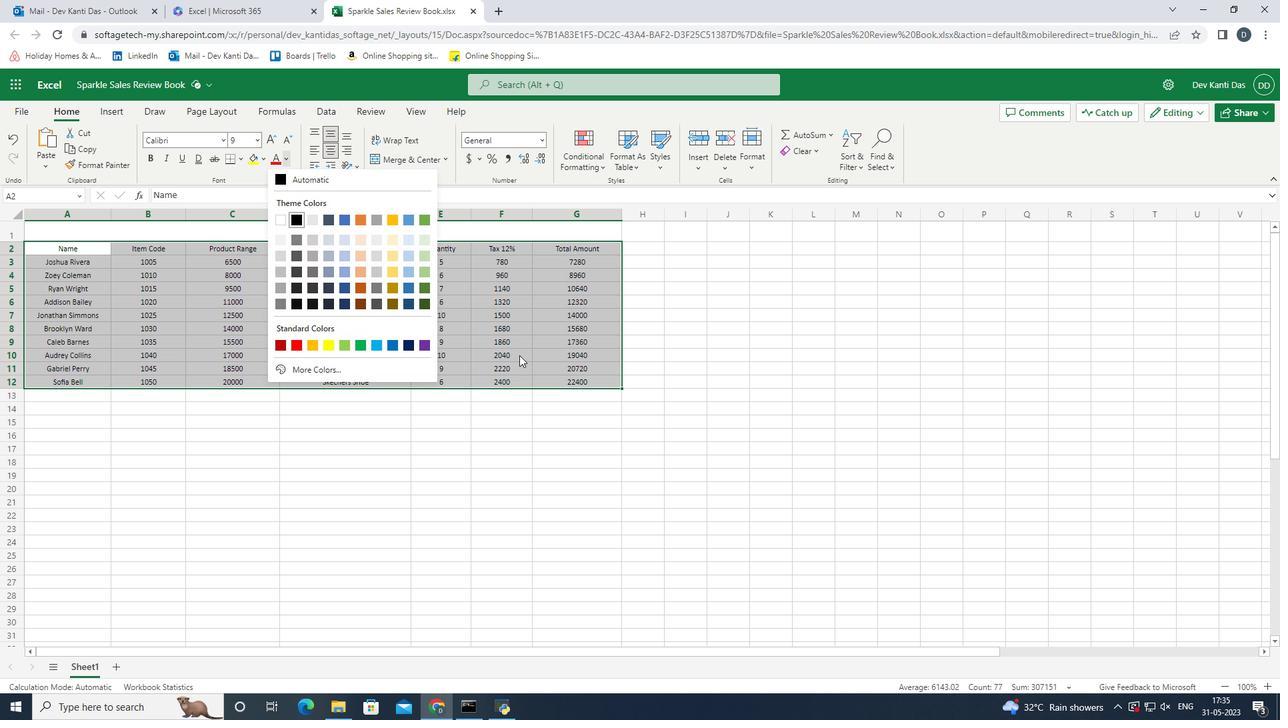 
Action: Mouse pressed left at (524, 369)
Screenshot: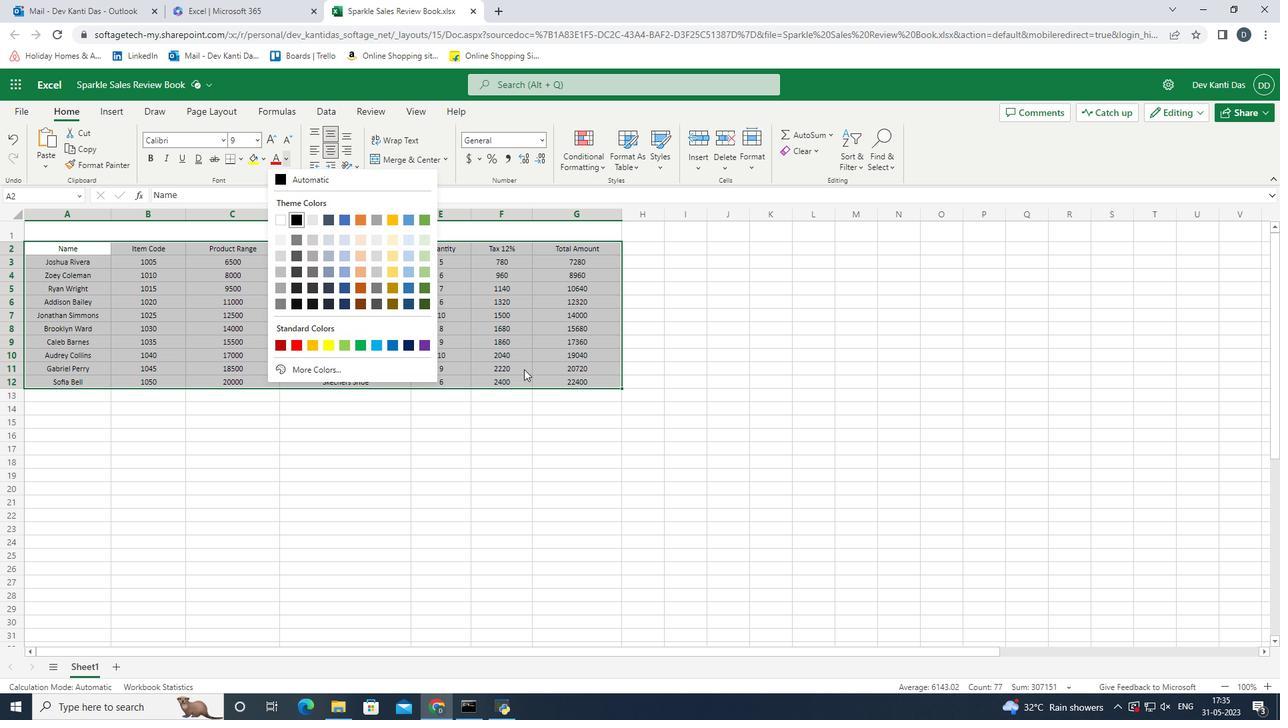 
Action: Mouse moved to (240, 153)
Screenshot: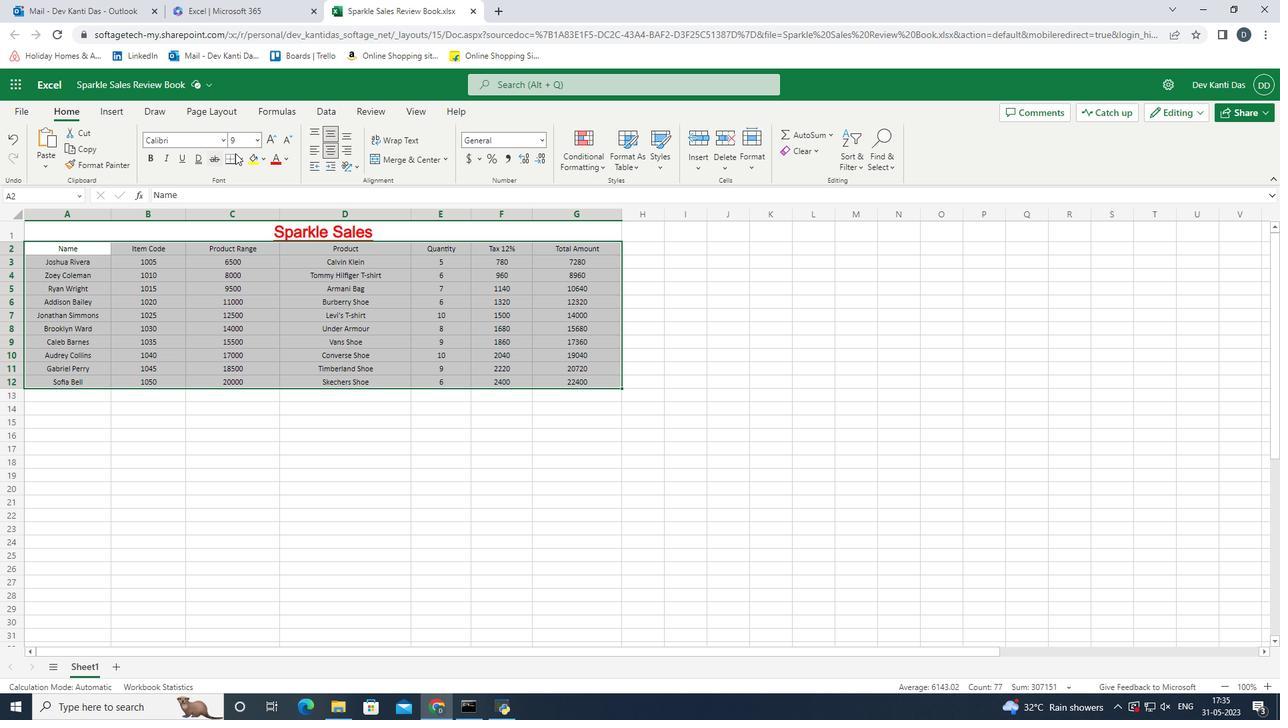 
Action: Mouse pressed left at (240, 153)
Screenshot: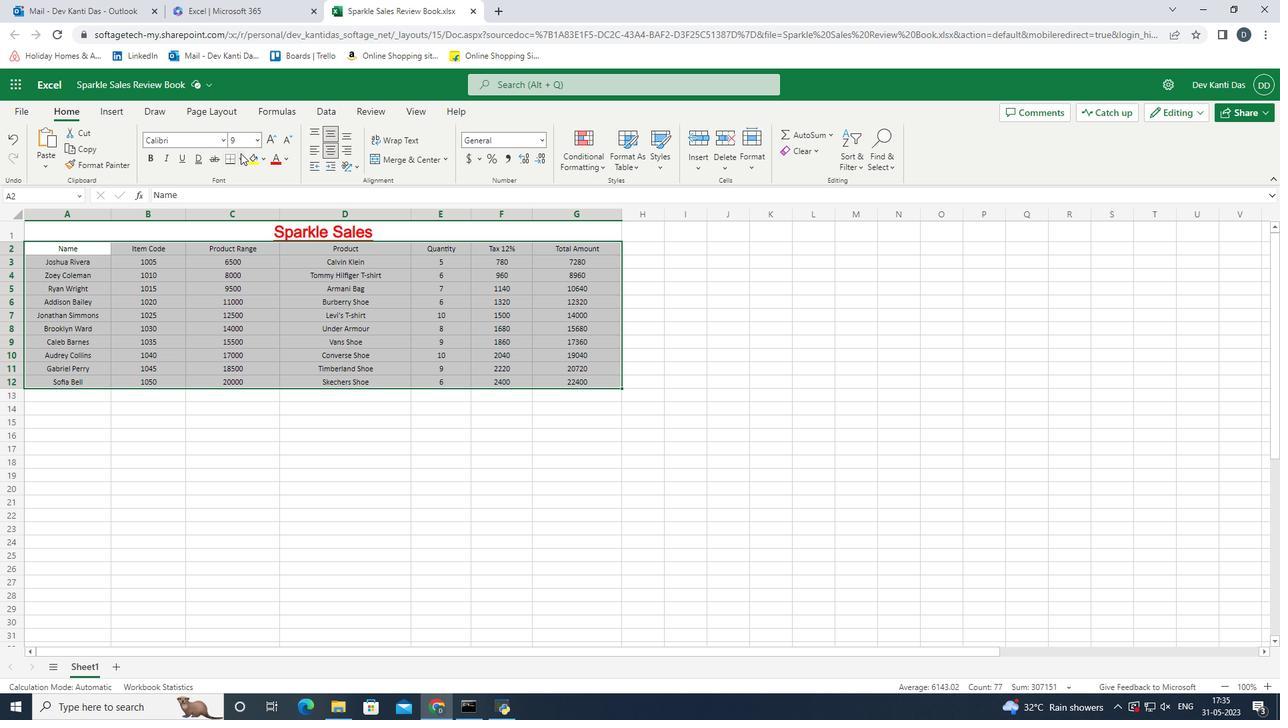 
Action: Mouse moved to (235, 182)
Screenshot: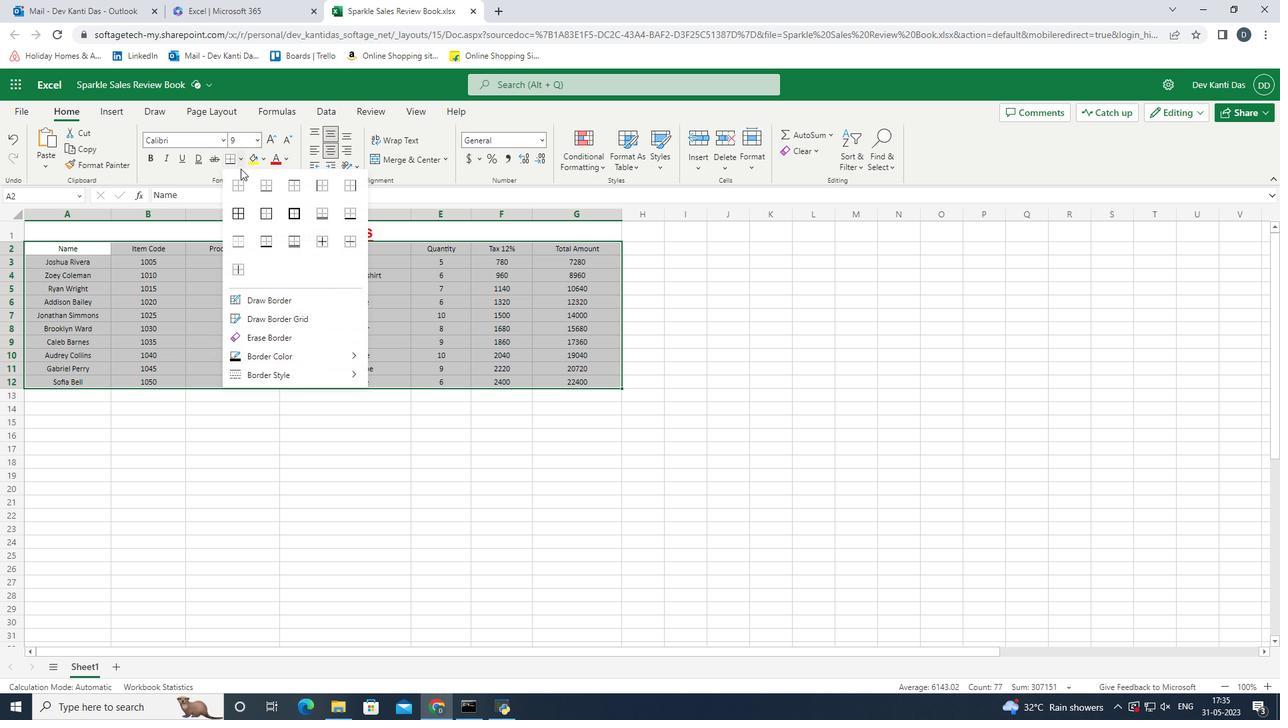 
Action: Mouse pressed left at (235, 182)
Screenshot: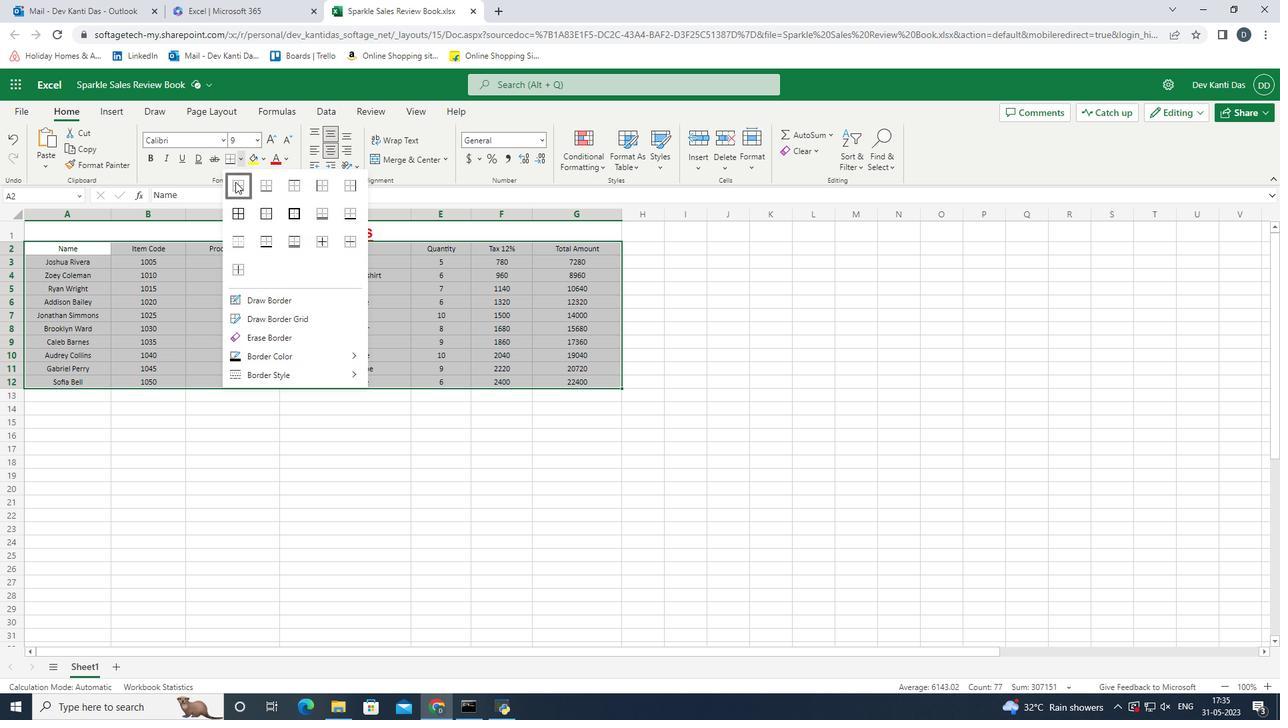 
Action: Mouse moved to (230, 158)
Screenshot: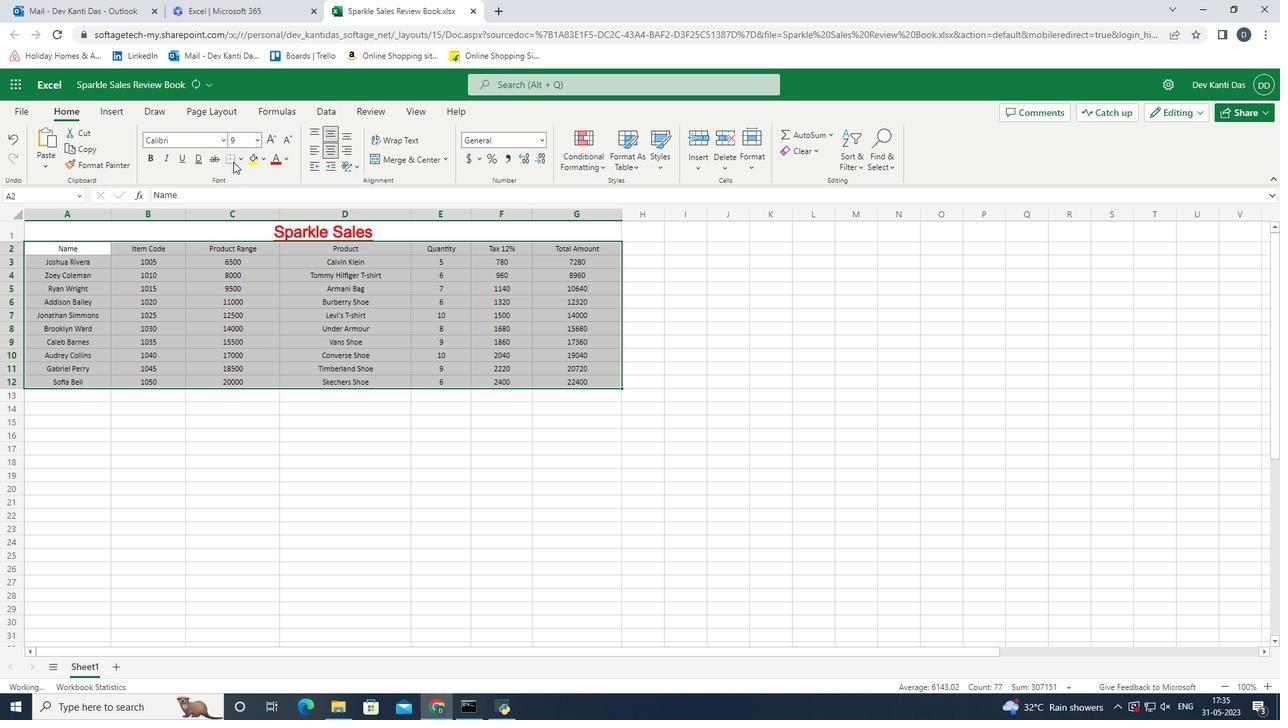 
Action: Mouse pressed left at (230, 158)
Screenshot: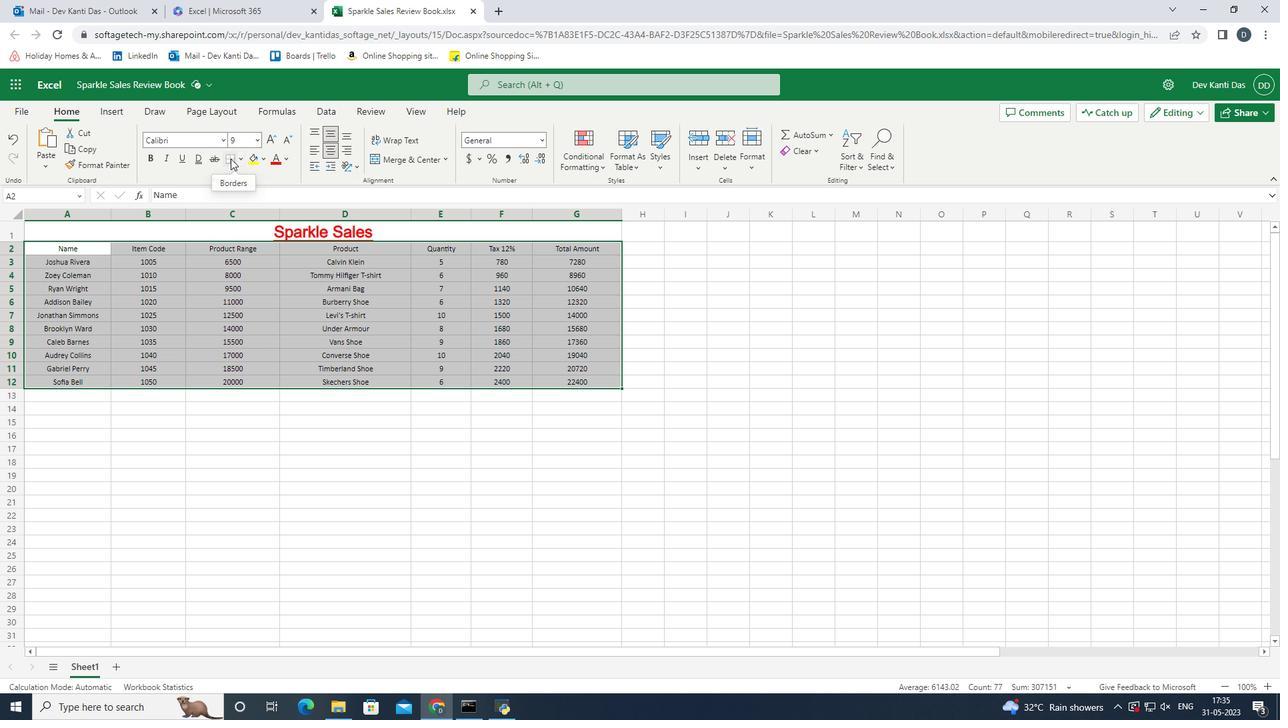 
Action: Mouse moved to (224, 156)
Screenshot: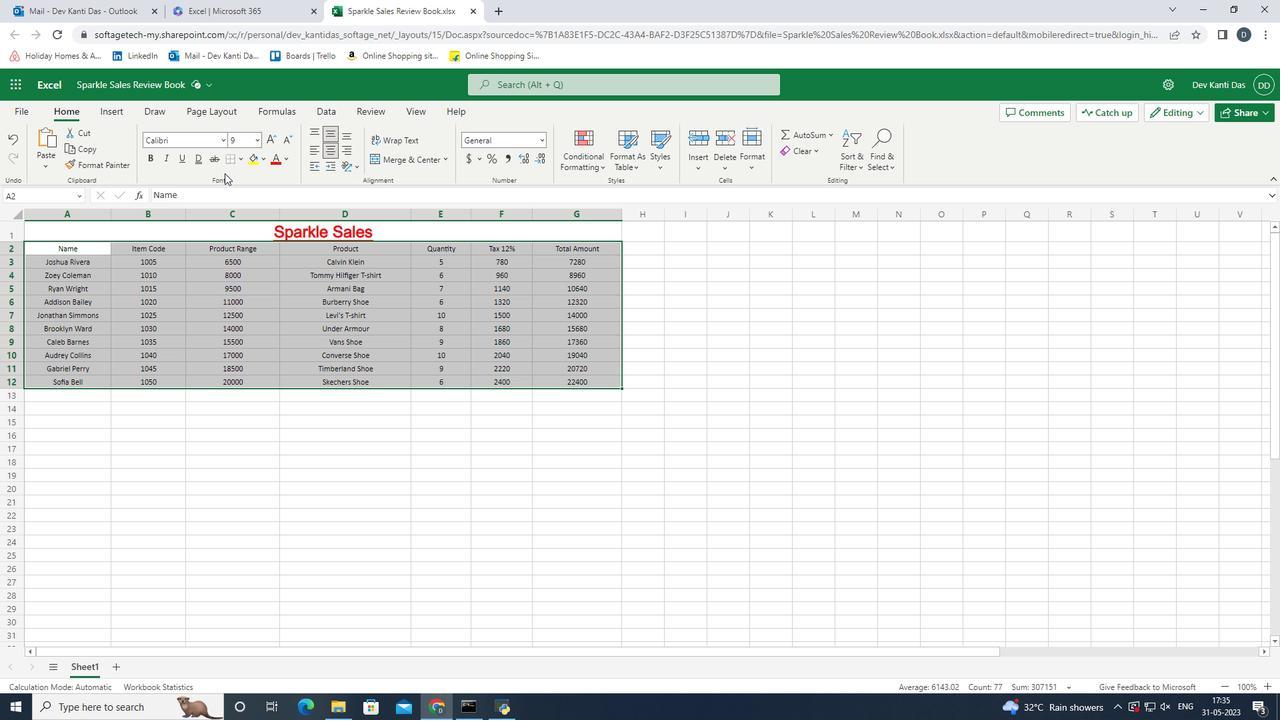 
Action: Mouse pressed left at (224, 156)
Screenshot: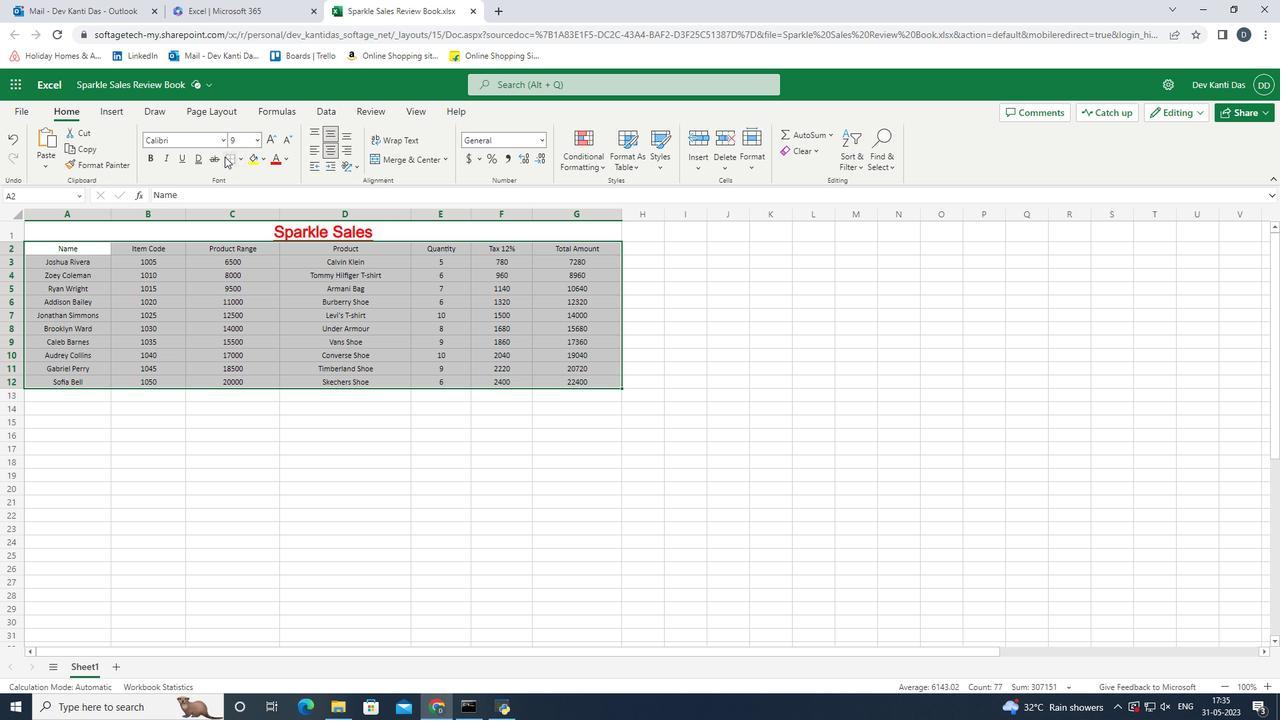 
Action: Mouse moved to (586, 382)
Screenshot: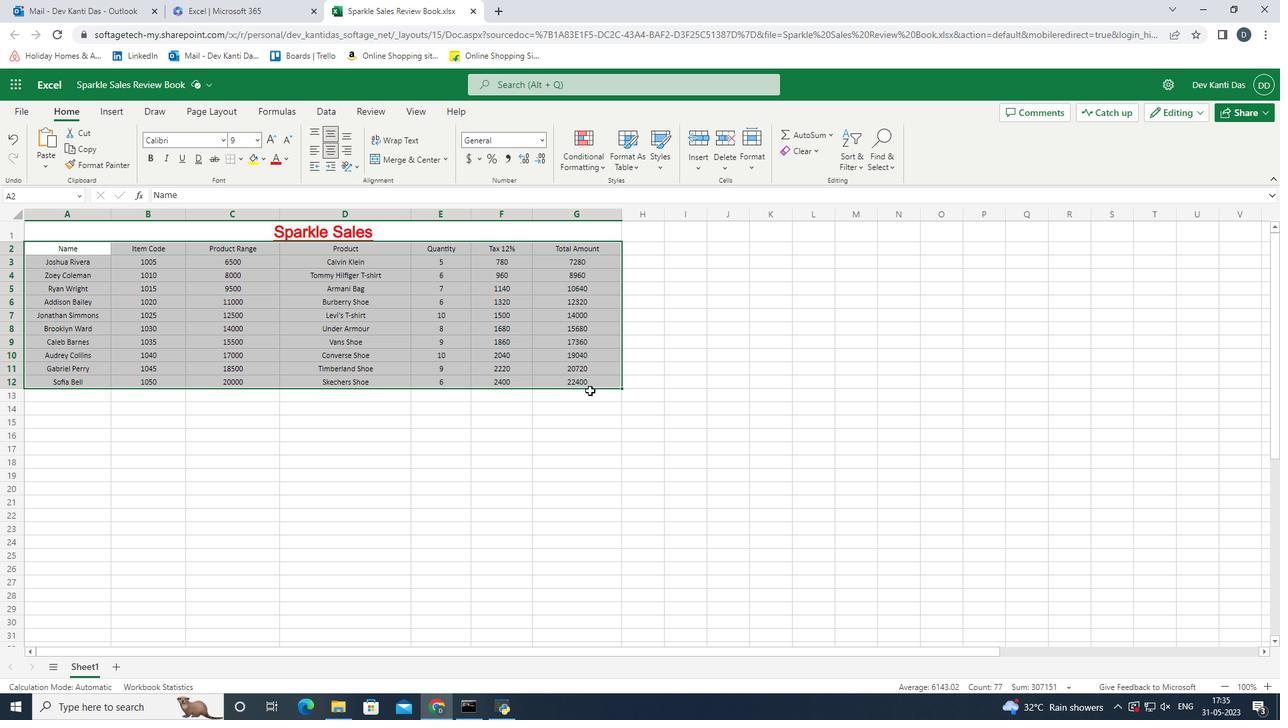
Action: Mouse pressed left at (586, 382)
Screenshot: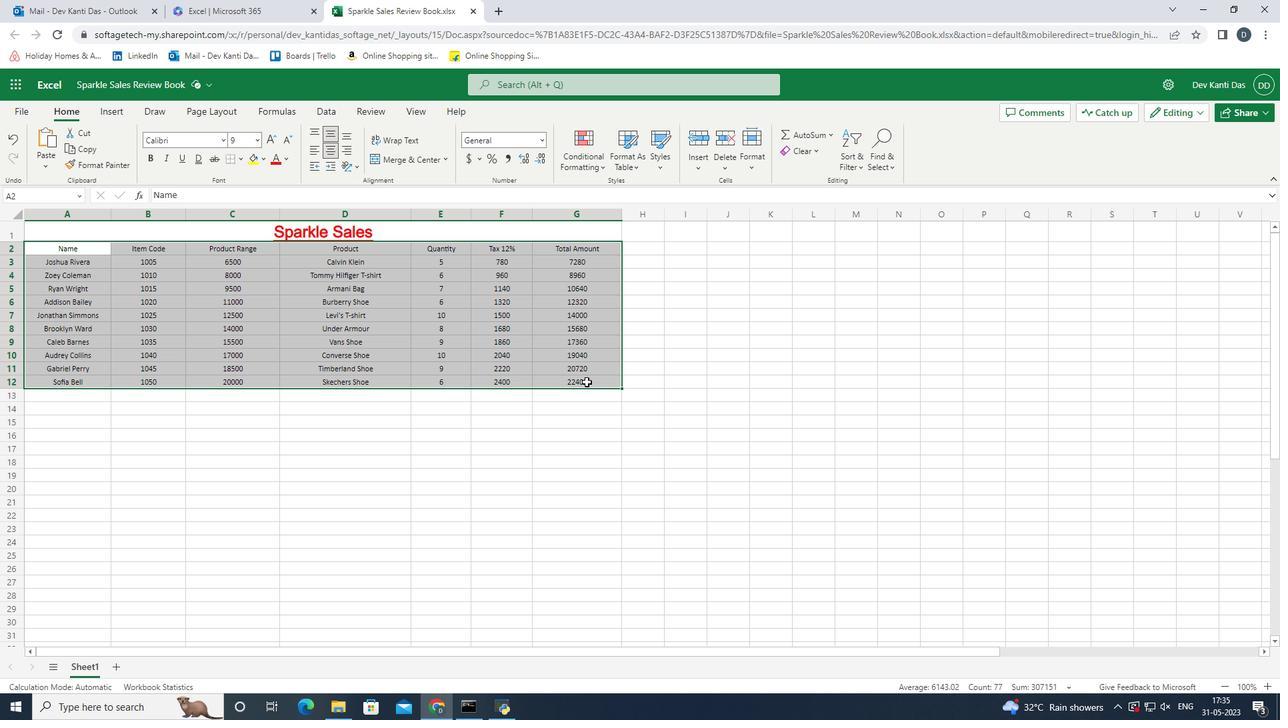 
Action: Mouse moved to (616, 393)
Screenshot: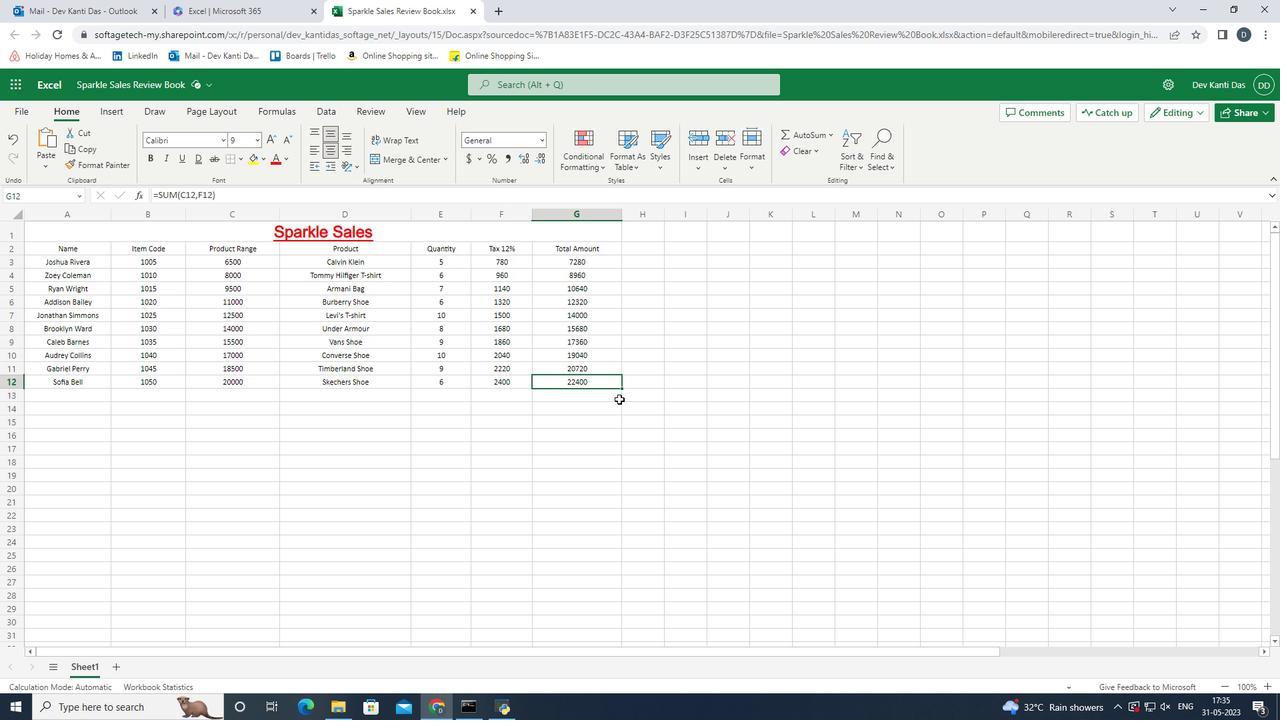 
